 Task: Research Airbnb options in Notsé, Togo from 10th December, 2023 to 15th December, 2023 for 7 adults.4 bedrooms having 7 beds and 4 bathrooms. Property type can be house. Amenities needed are: wifi, TV, free parkinig on premises, gym, breakfast. Look for 4 properties as per requirement.
Action: Mouse moved to (476, 80)
Screenshot: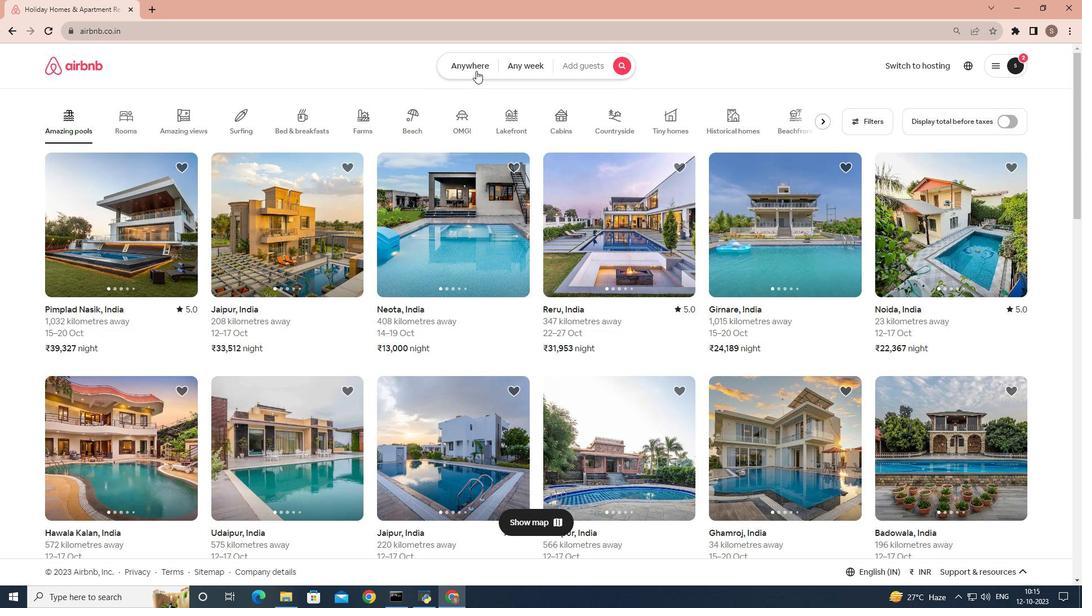 
Action: Mouse pressed left at (476, 80)
Screenshot: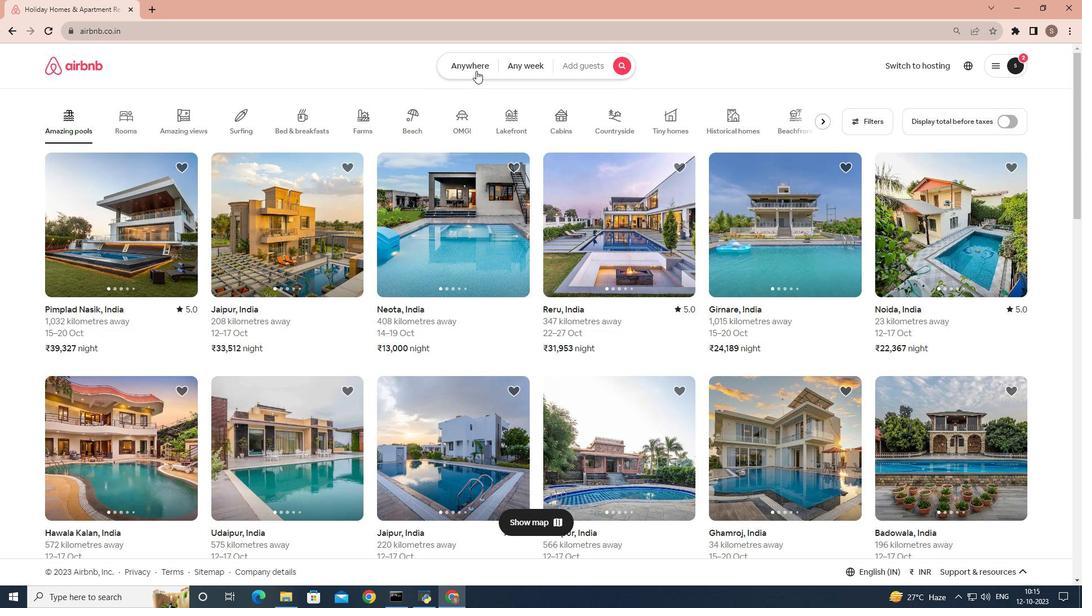 
Action: Mouse moved to (384, 109)
Screenshot: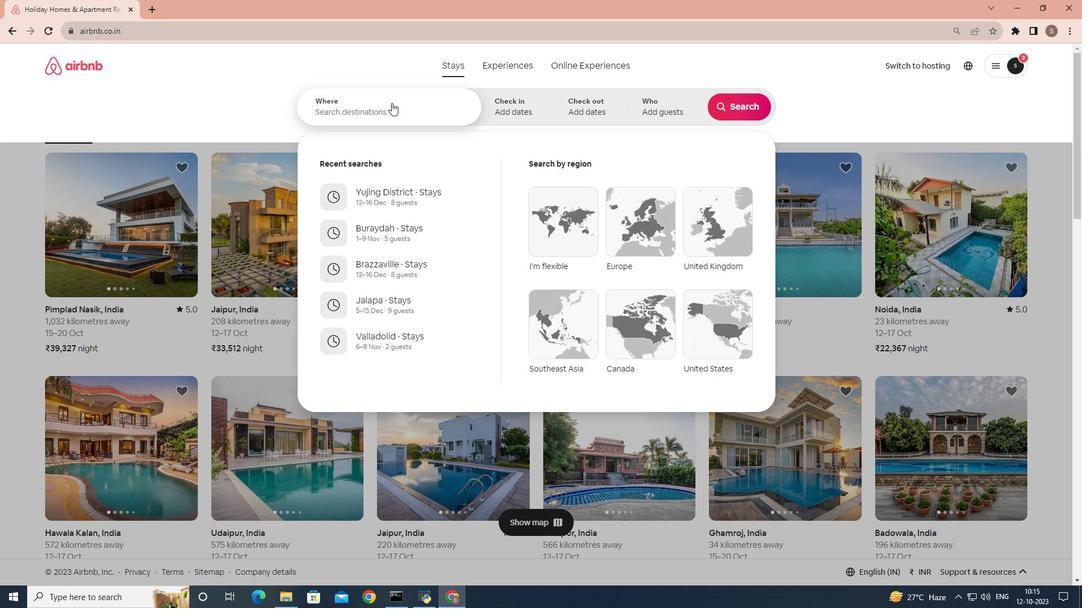 
Action: Mouse pressed left at (384, 109)
Screenshot: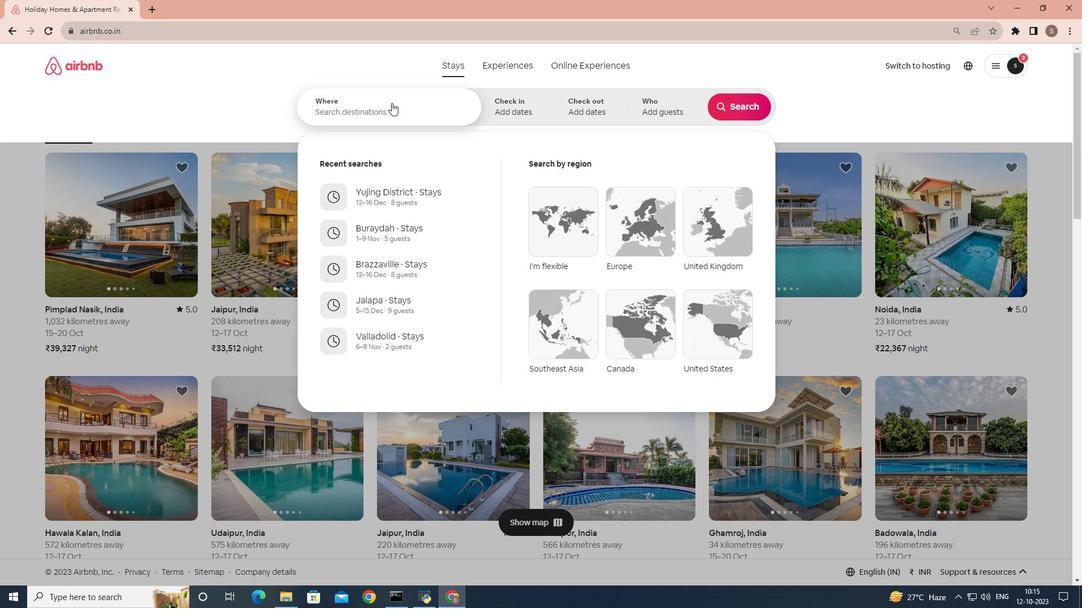 
Action: Key pressed <Key.shift>Notse,<Key.space><Key.shift><Key.shift><Key.shift><Key.shift><Key.shift><Key.shift>Togo
Screenshot: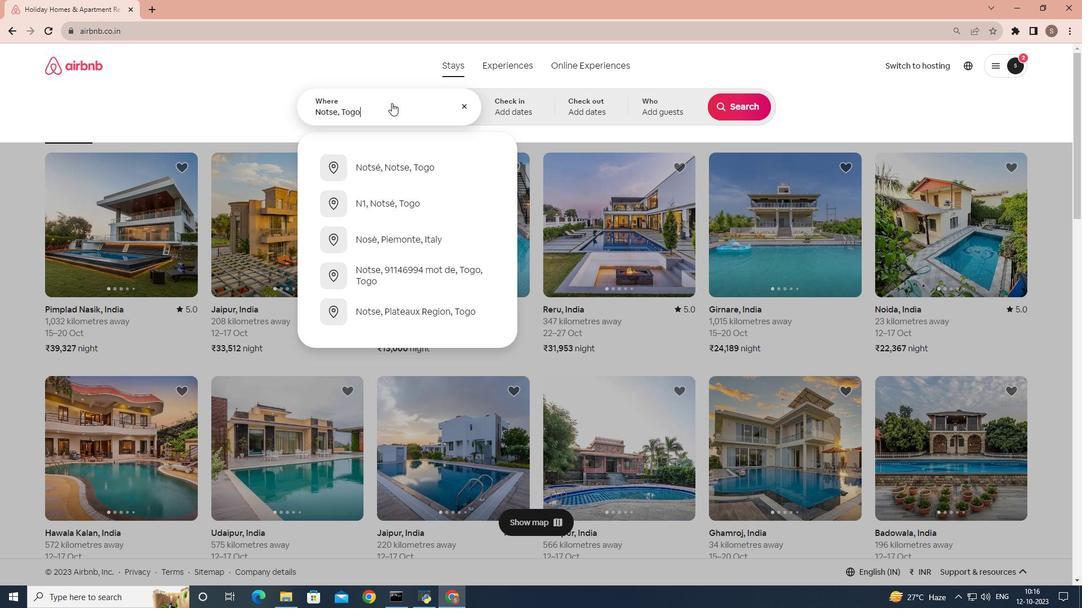 
Action: Mouse moved to (524, 120)
Screenshot: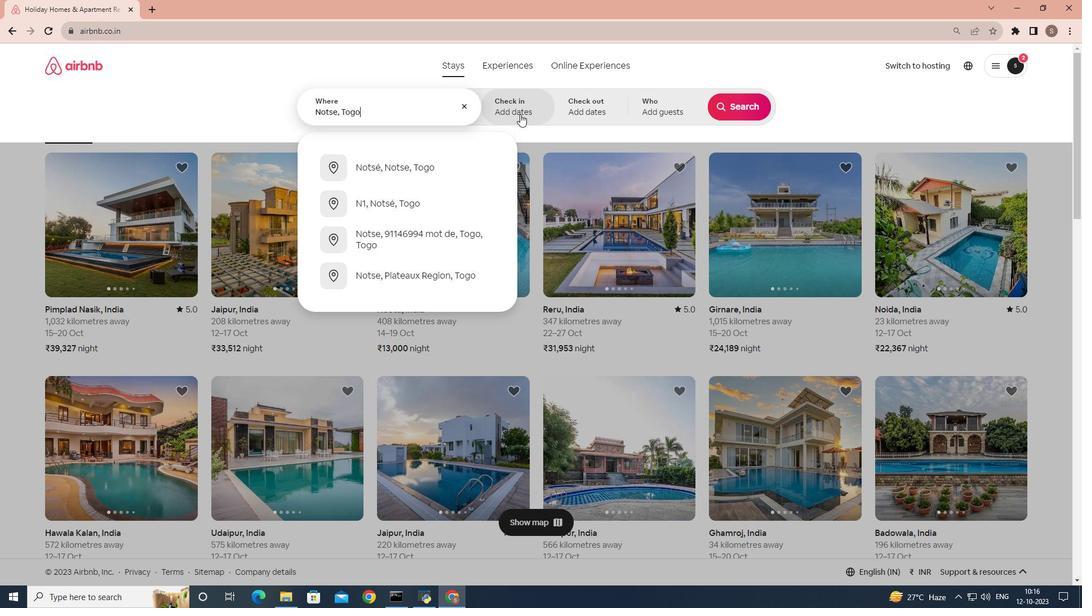 
Action: Mouse pressed left at (524, 120)
Screenshot: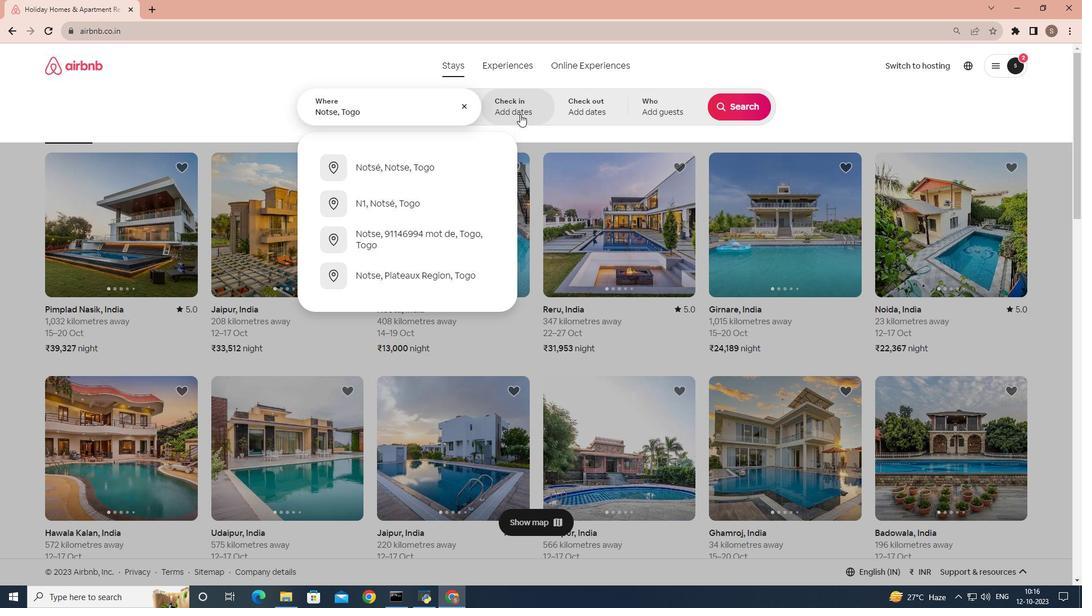 
Action: Mouse moved to (762, 193)
Screenshot: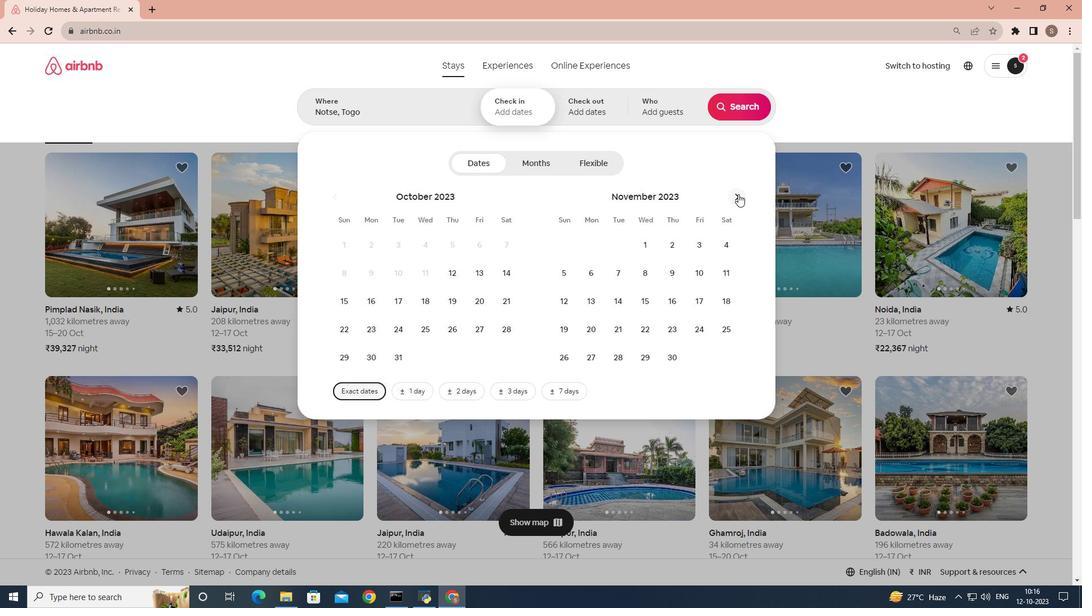 
Action: Mouse pressed left at (762, 193)
Screenshot: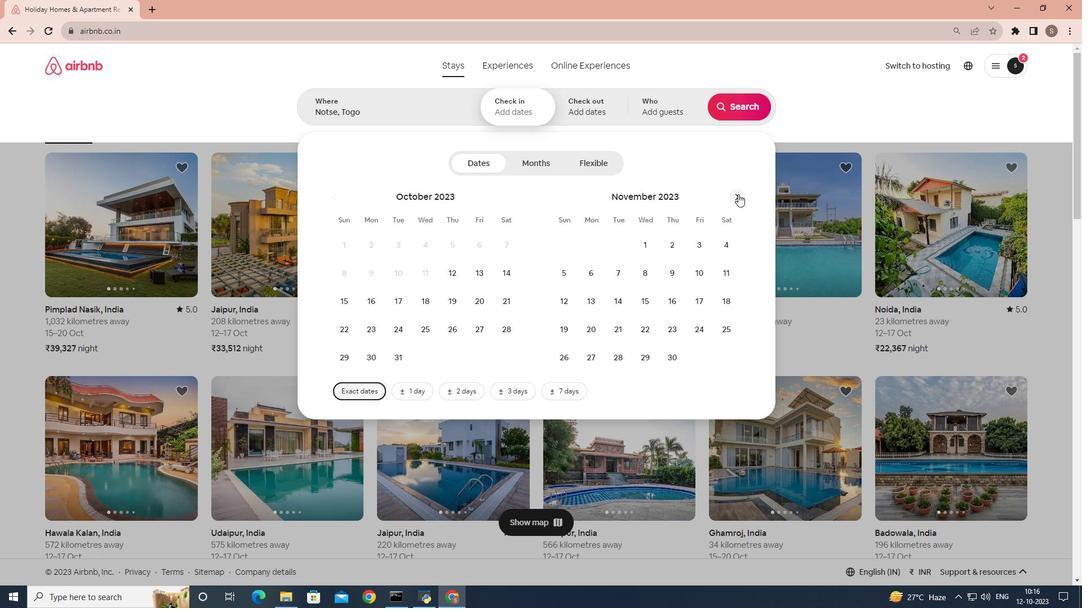 
Action: Mouse moved to (573, 293)
Screenshot: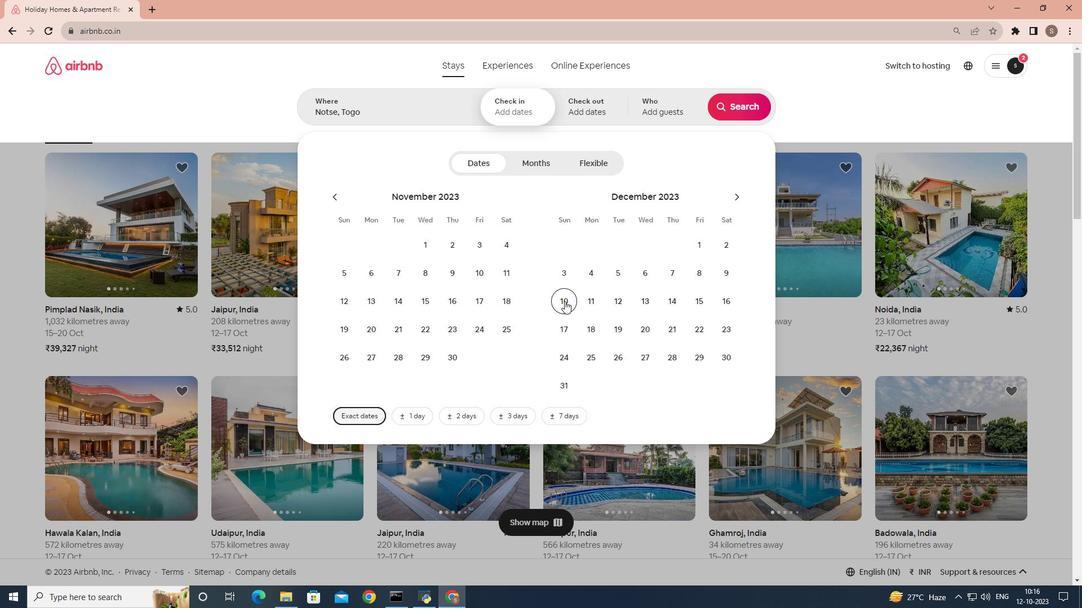 
Action: Mouse pressed left at (573, 293)
Screenshot: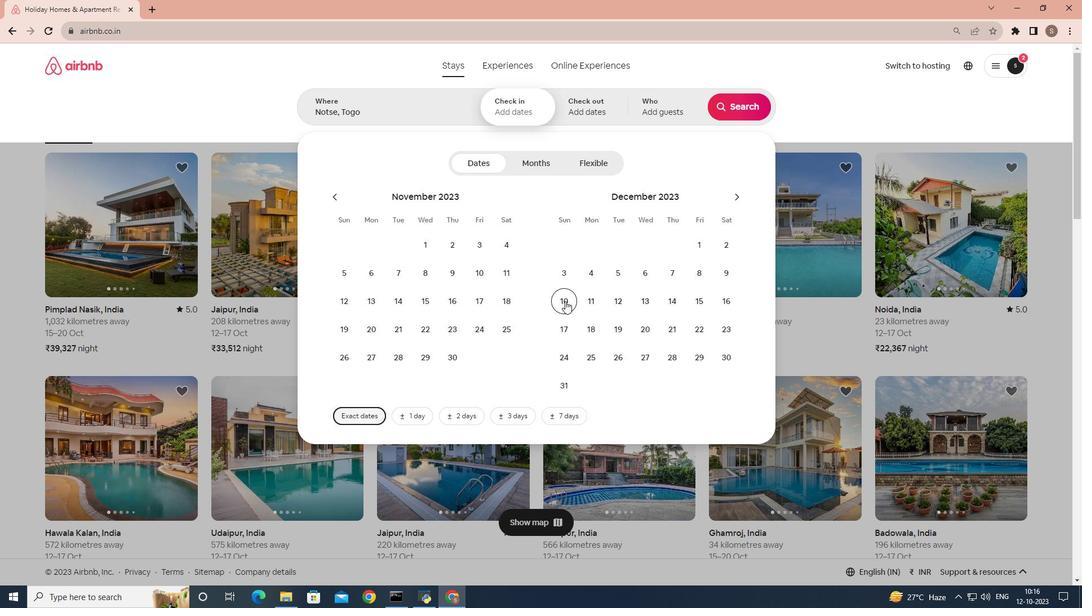 
Action: Mouse moved to (717, 292)
Screenshot: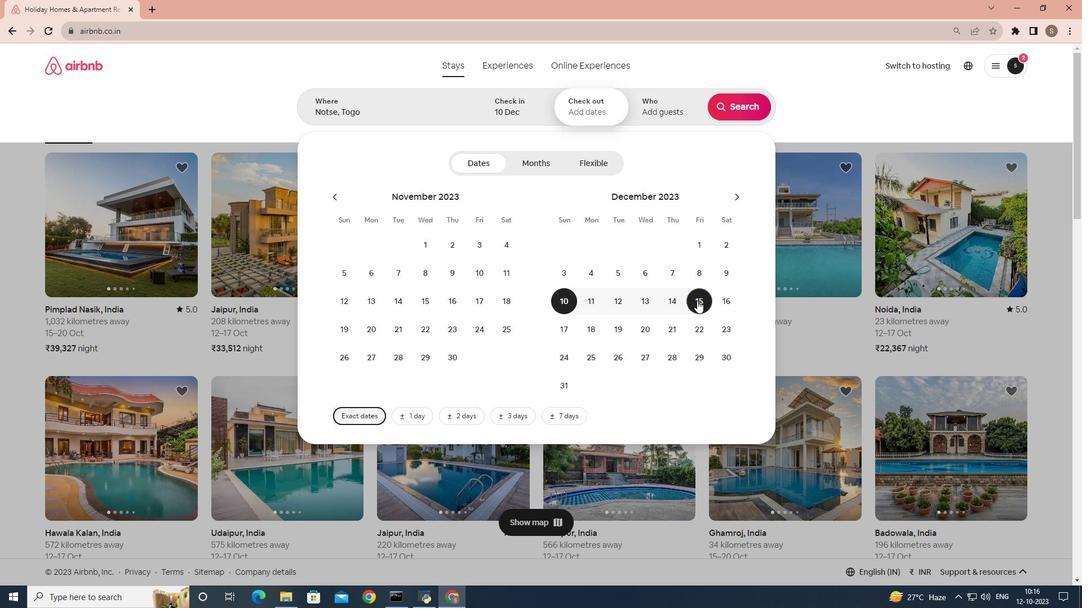 
Action: Mouse pressed left at (717, 292)
Screenshot: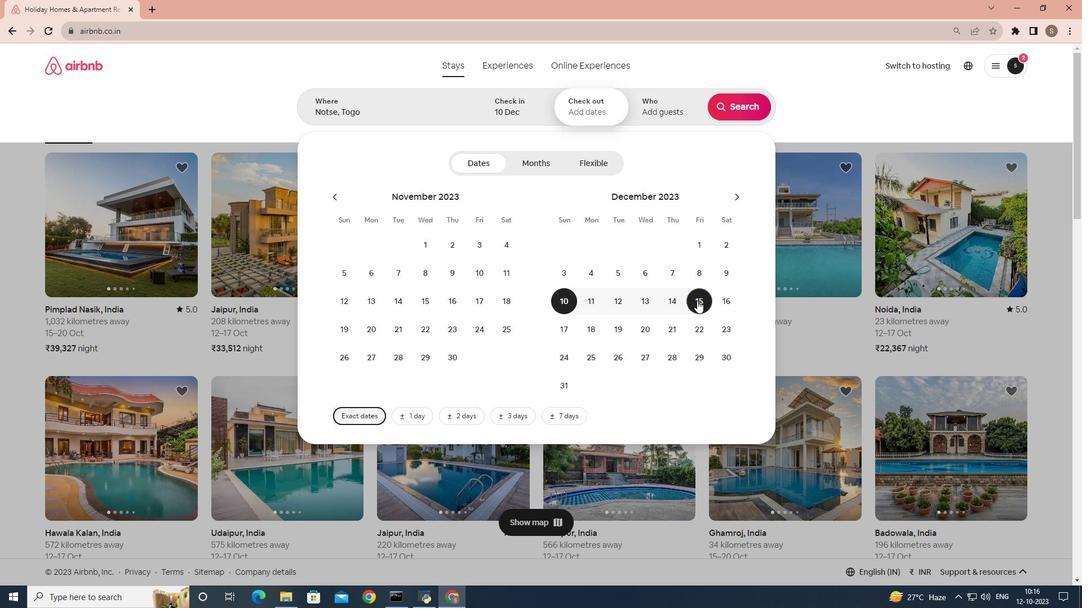 
Action: Mouse moved to (662, 121)
Screenshot: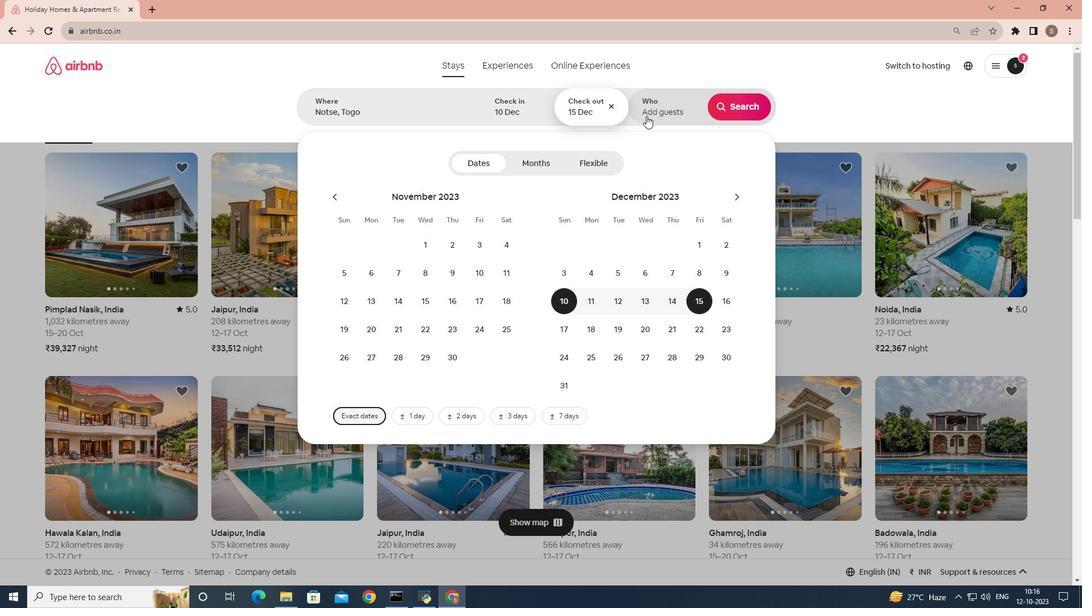 
Action: Mouse pressed left at (662, 121)
Screenshot: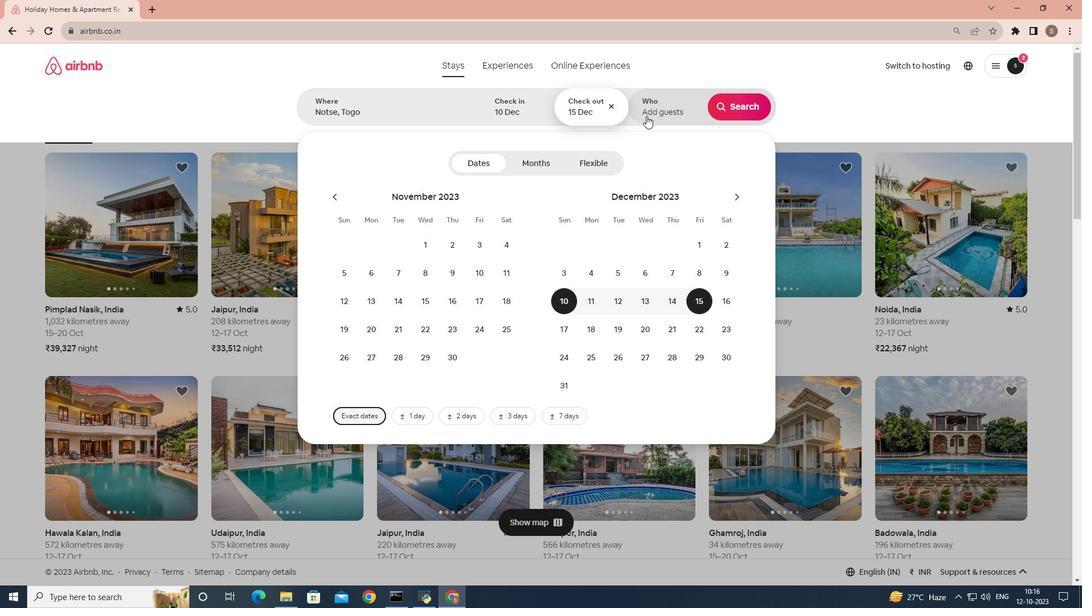 
Action: Mouse moved to (771, 173)
Screenshot: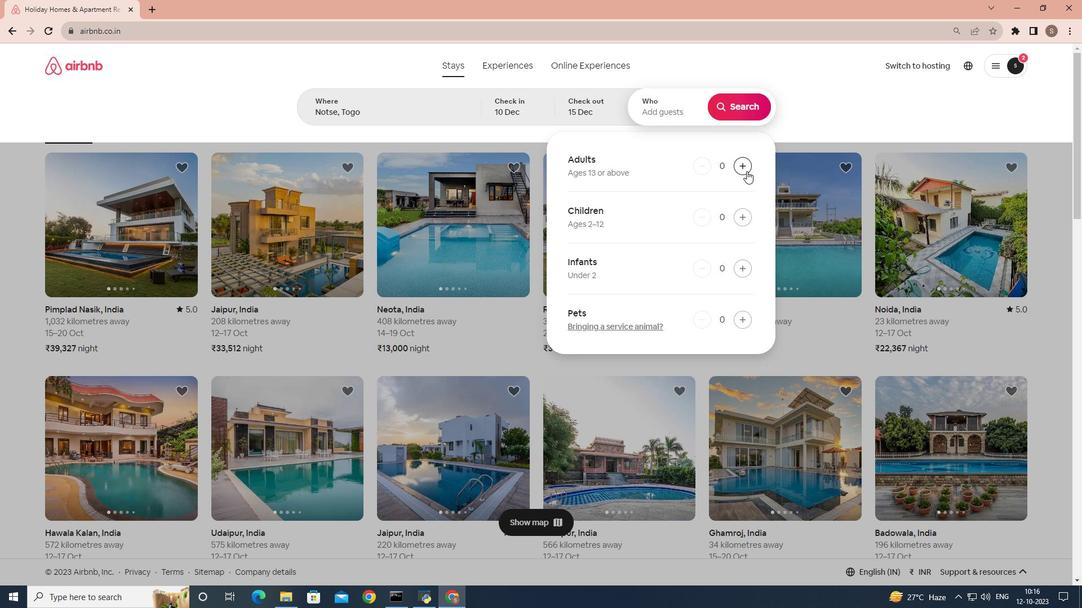 
Action: Mouse pressed left at (771, 173)
Screenshot: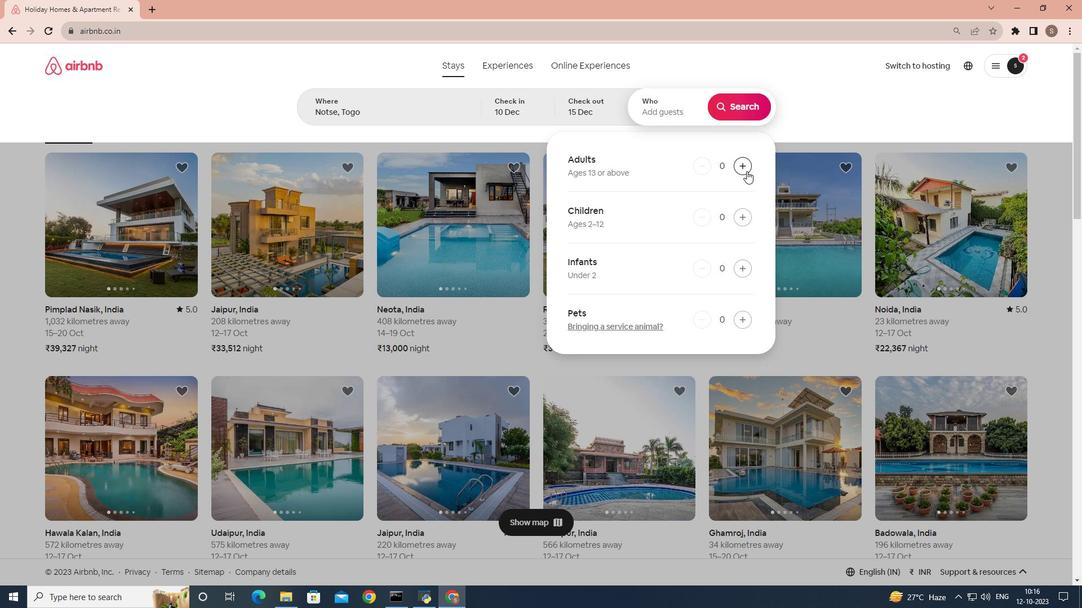 
Action: Mouse pressed left at (771, 173)
Screenshot: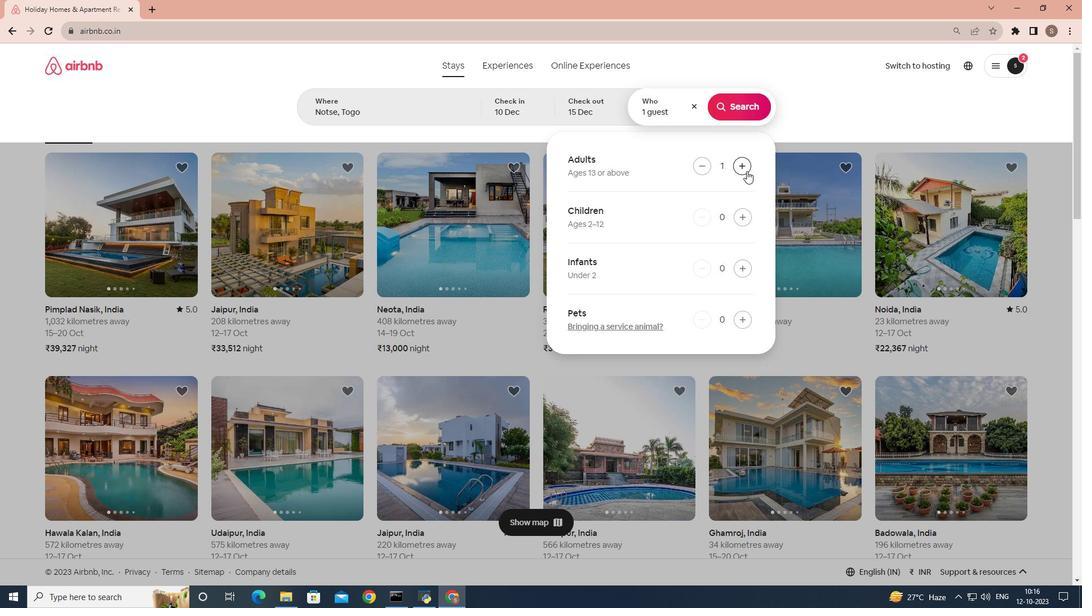 
Action: Mouse pressed left at (771, 173)
Screenshot: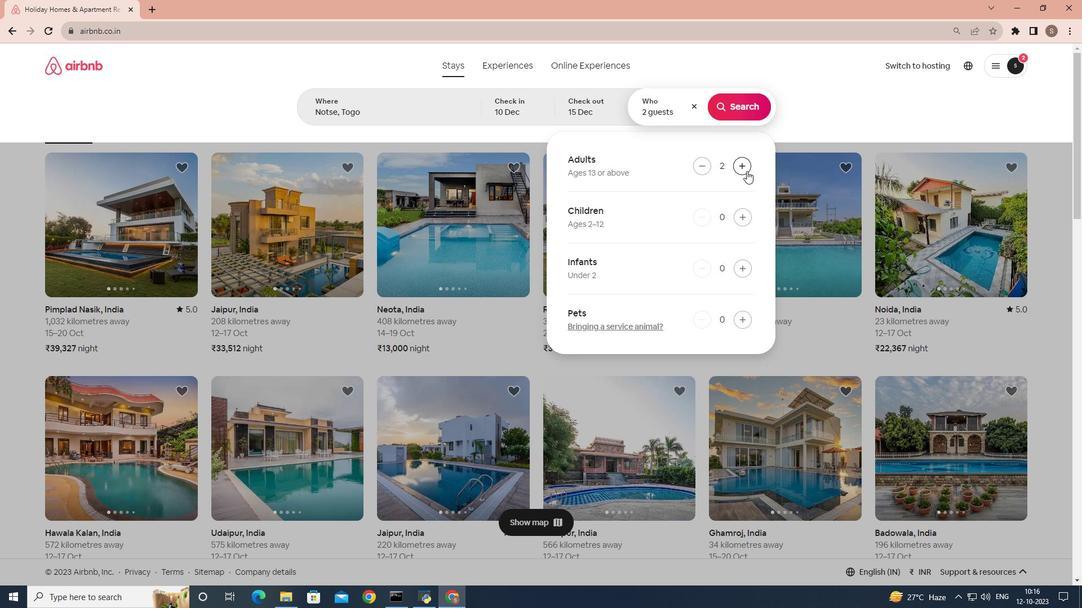 
Action: Mouse pressed left at (771, 173)
Screenshot: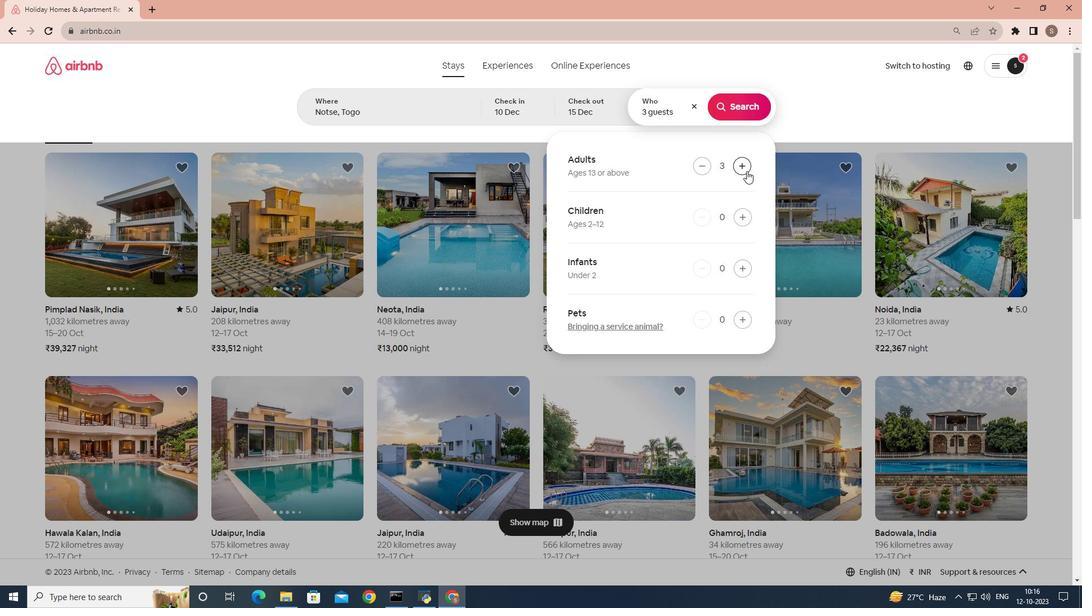 
Action: Mouse pressed left at (771, 173)
Screenshot: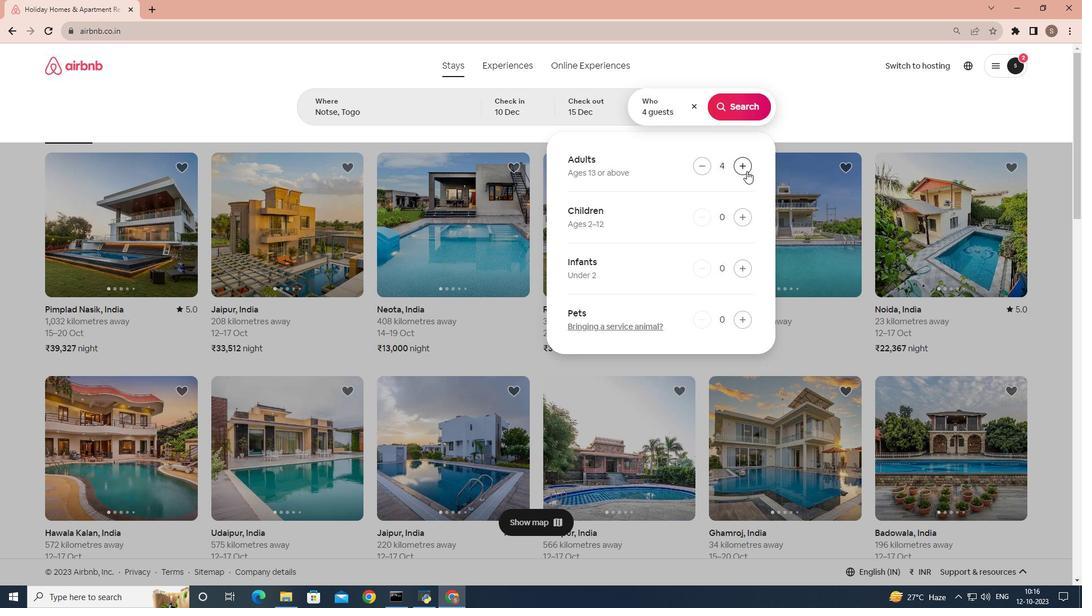 
Action: Mouse pressed left at (771, 173)
Screenshot: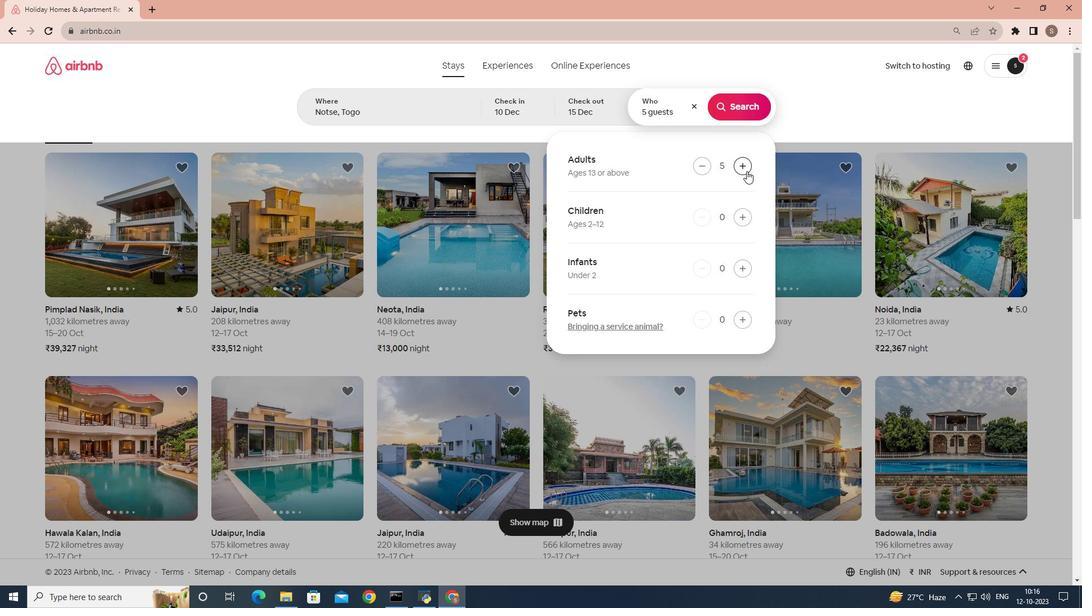 
Action: Mouse pressed left at (771, 173)
Screenshot: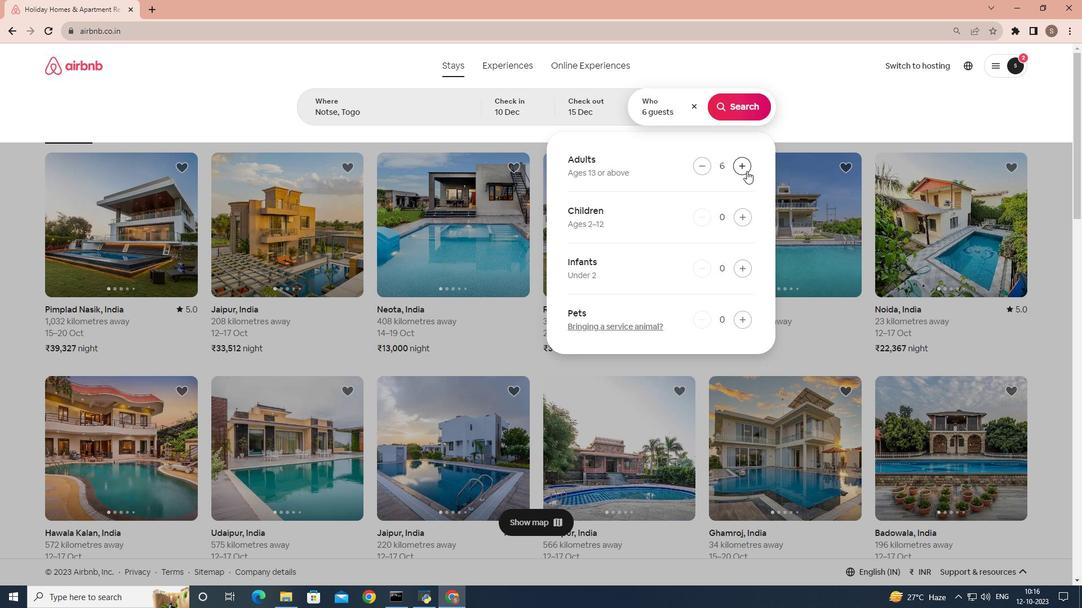 
Action: Mouse moved to (762, 109)
Screenshot: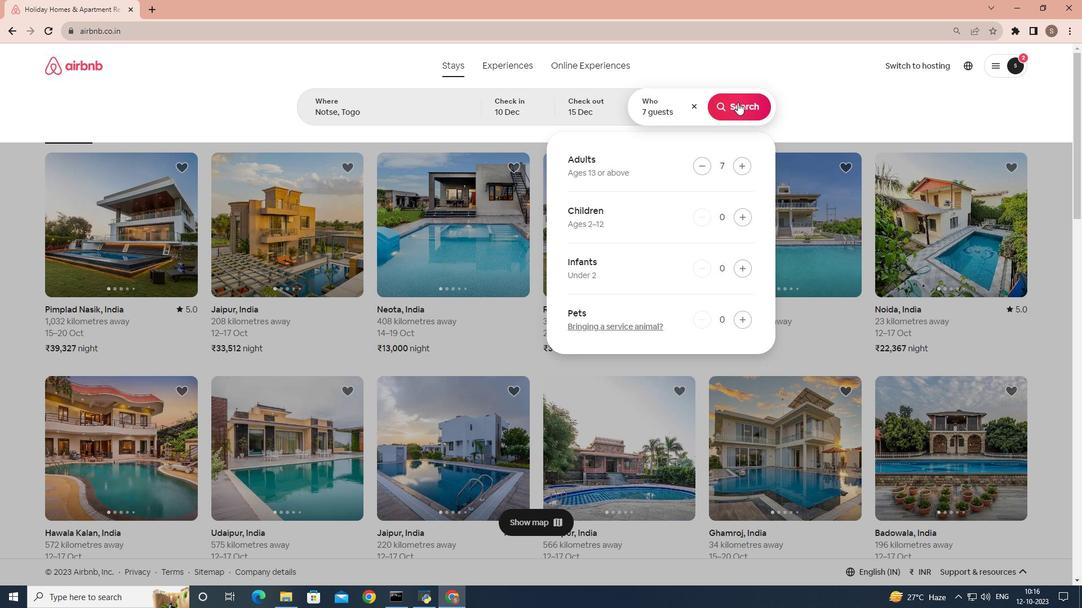 
Action: Mouse pressed left at (762, 109)
Screenshot: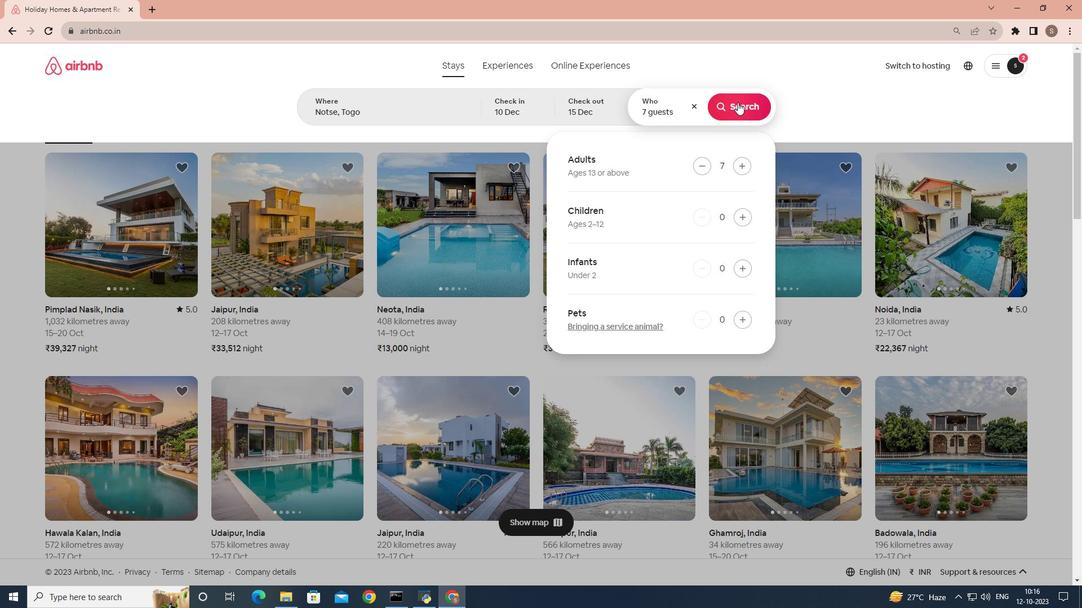 
Action: Mouse moved to (927, 114)
Screenshot: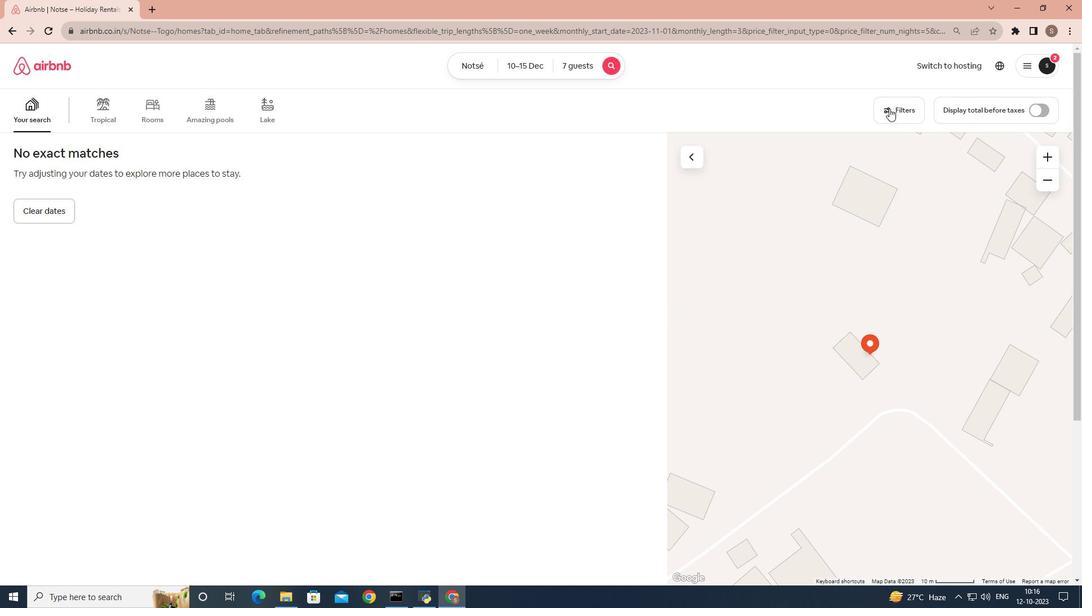
Action: Mouse pressed left at (927, 114)
Screenshot: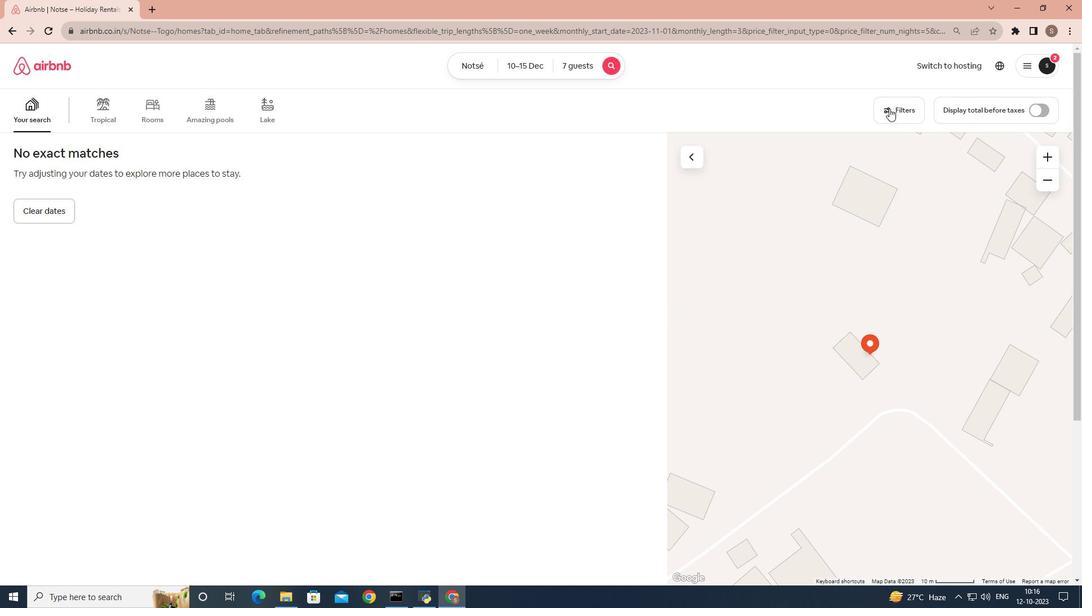 
Action: Mouse moved to (521, 395)
Screenshot: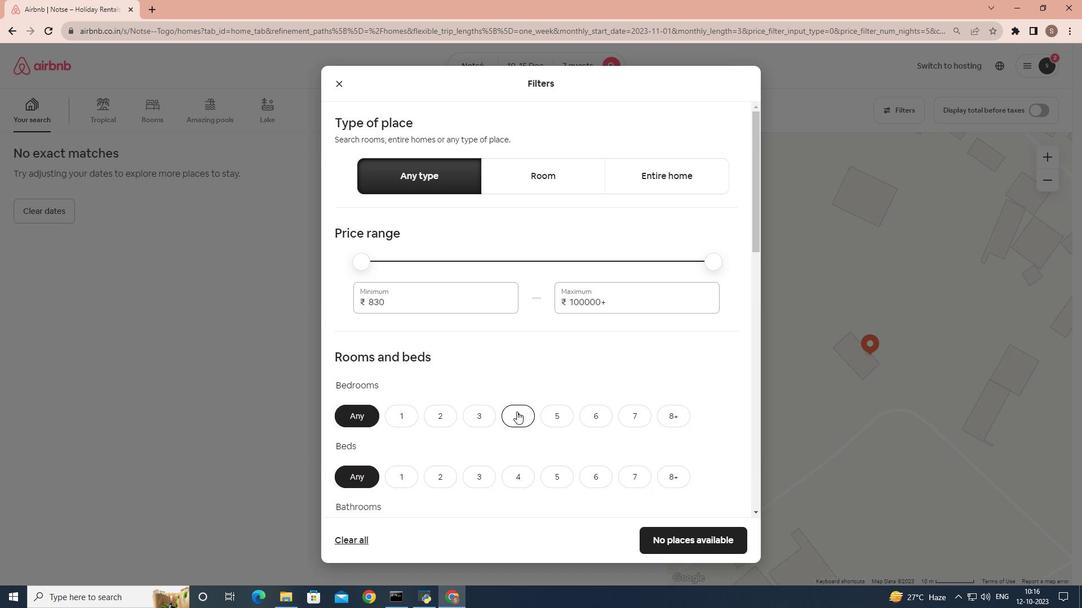 
Action: Mouse pressed left at (521, 395)
Screenshot: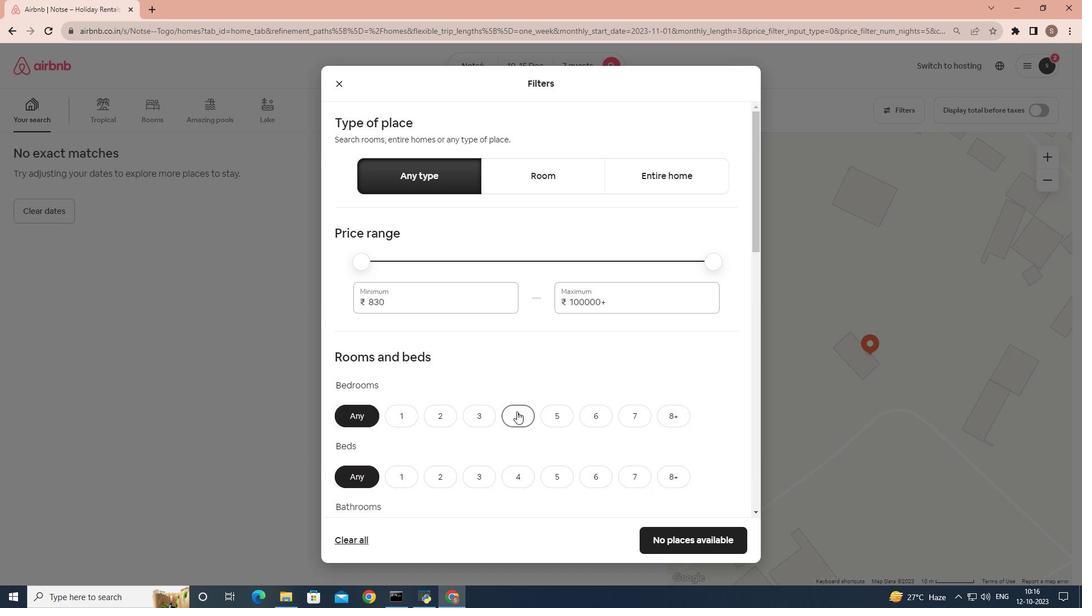 
Action: Mouse scrolled (521, 394) with delta (0, 0)
Screenshot: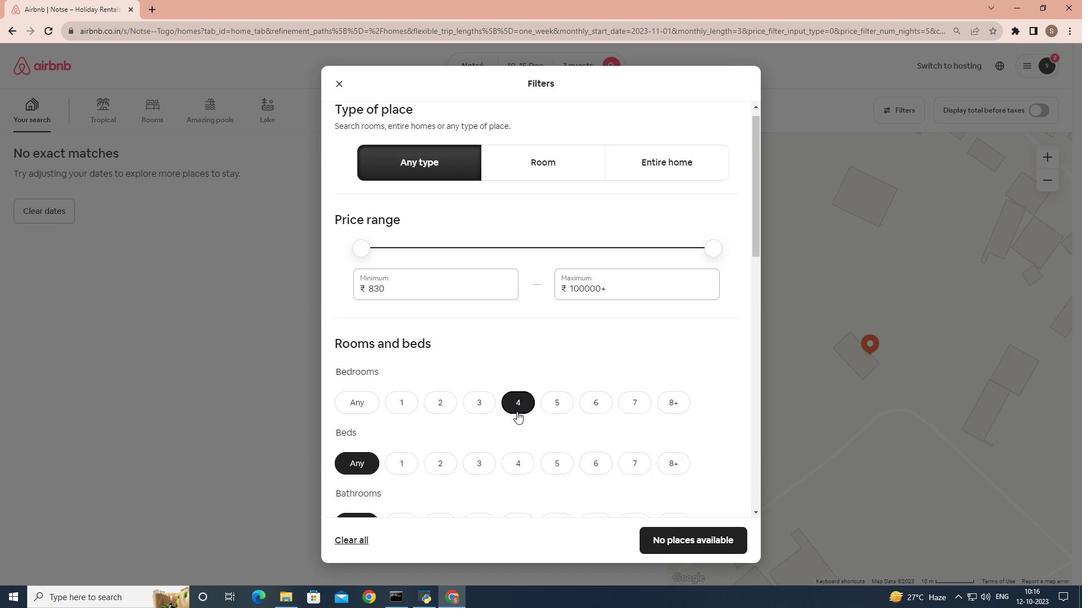 
Action: Mouse moved to (660, 404)
Screenshot: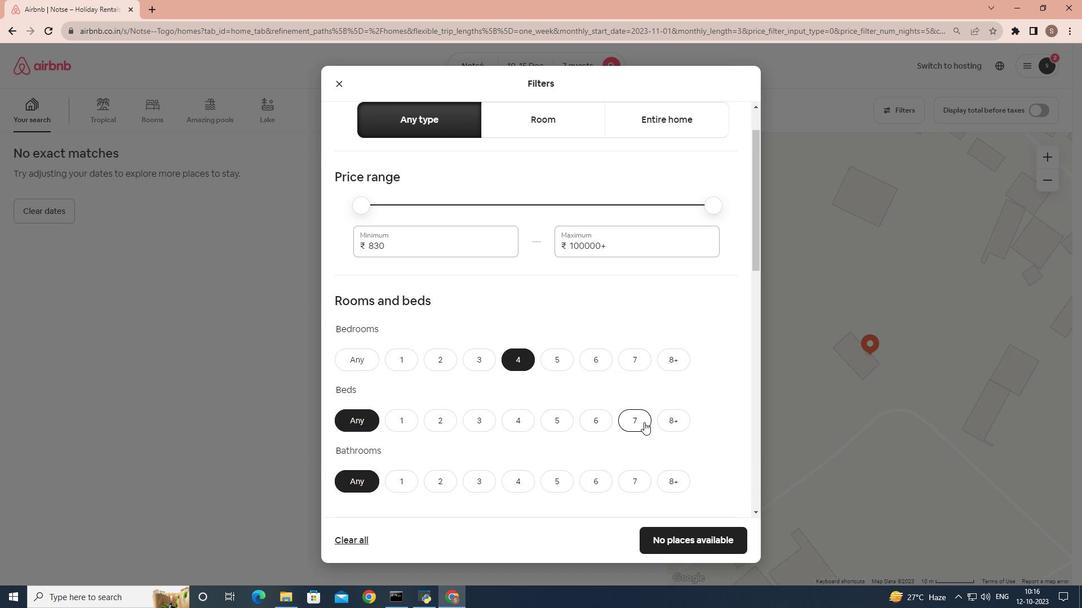 
Action: Mouse pressed left at (660, 404)
Screenshot: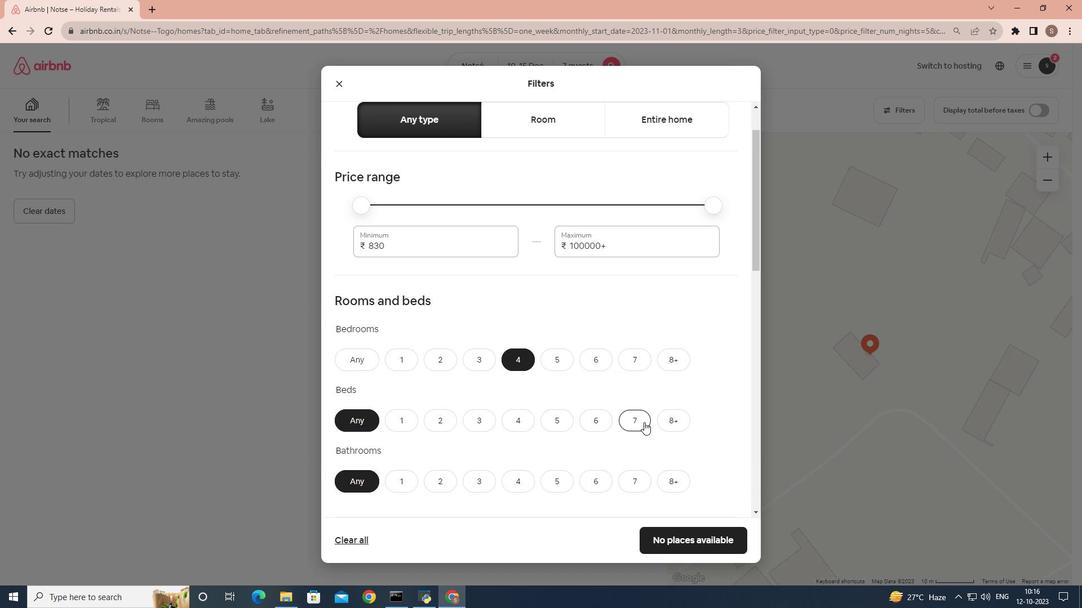 
Action: Mouse moved to (492, 424)
Screenshot: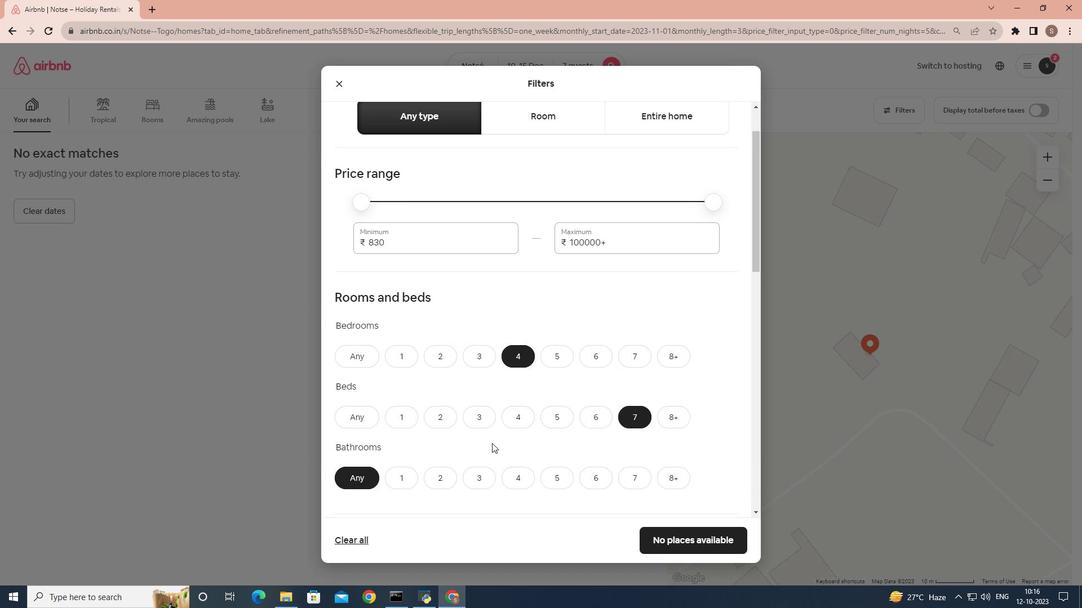
Action: Mouse scrolled (492, 424) with delta (0, 0)
Screenshot: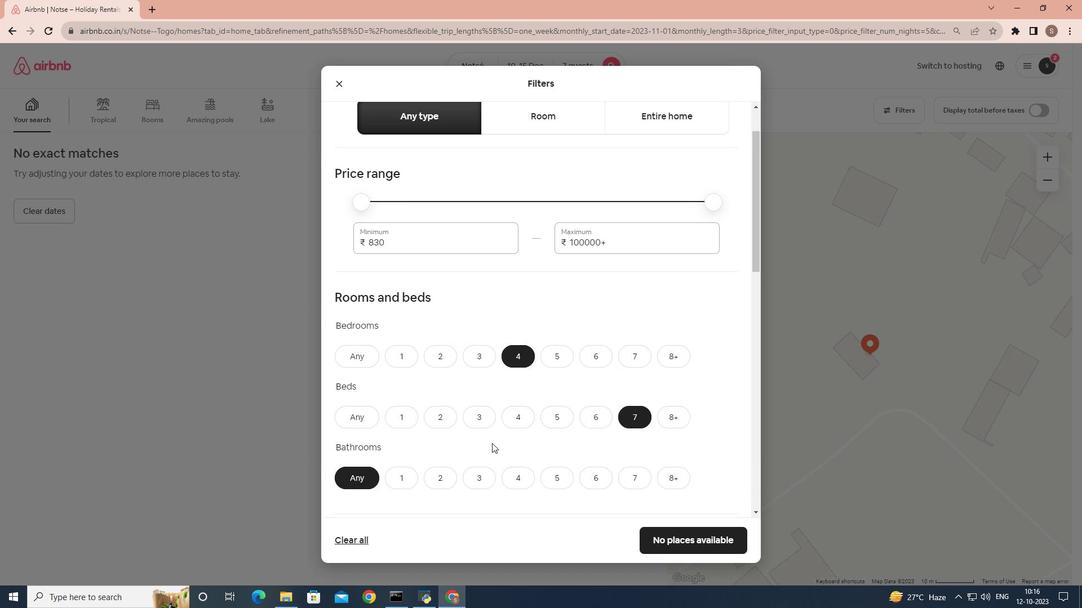 
Action: Mouse moved to (528, 414)
Screenshot: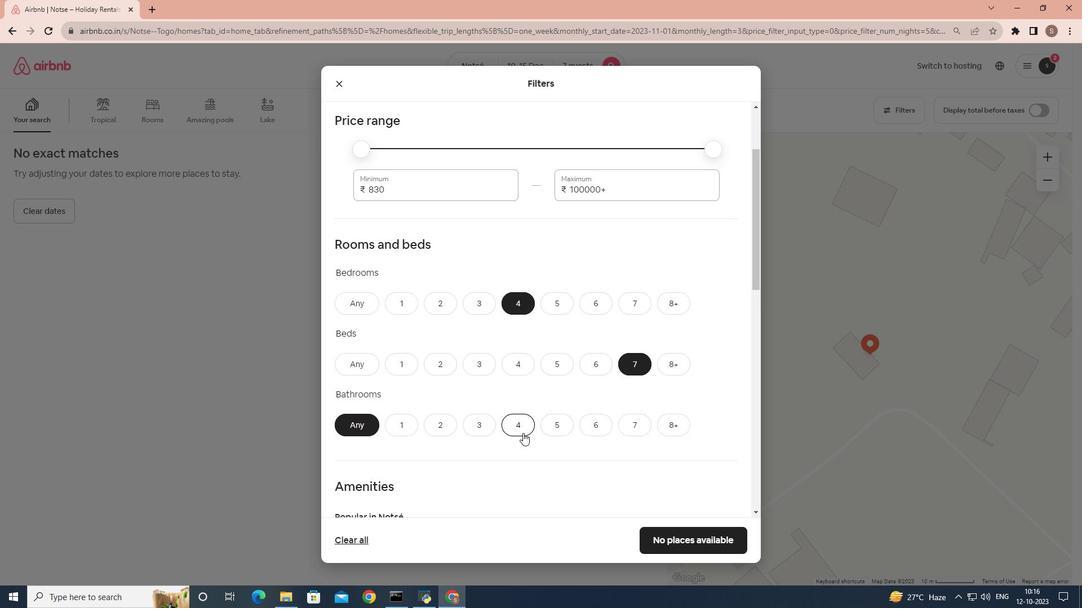 
Action: Mouse pressed left at (528, 414)
Screenshot: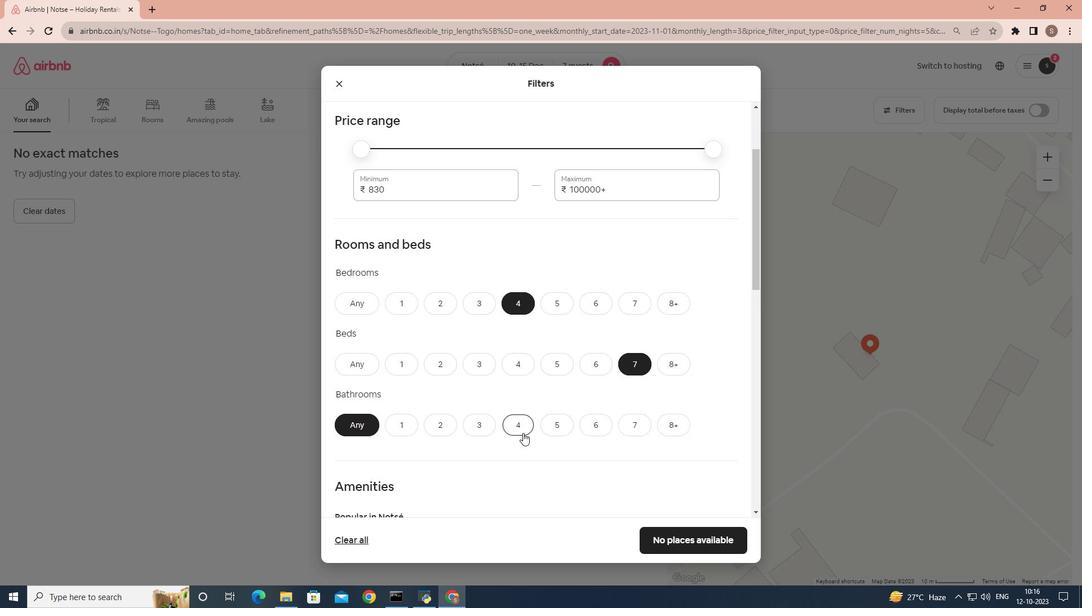 
Action: Mouse moved to (532, 404)
Screenshot: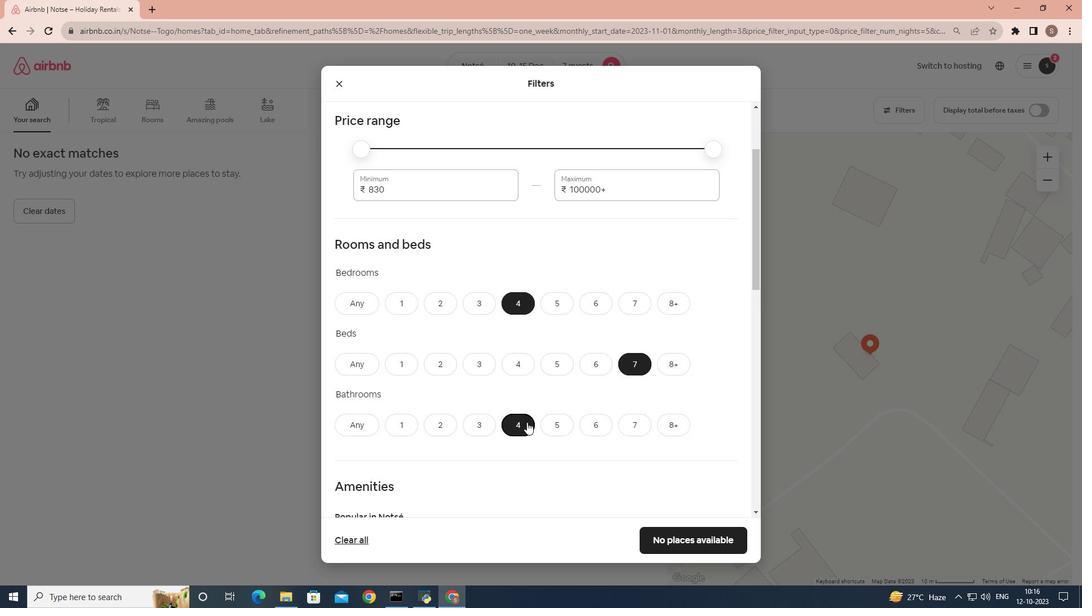 
Action: Mouse scrolled (532, 404) with delta (0, 0)
Screenshot: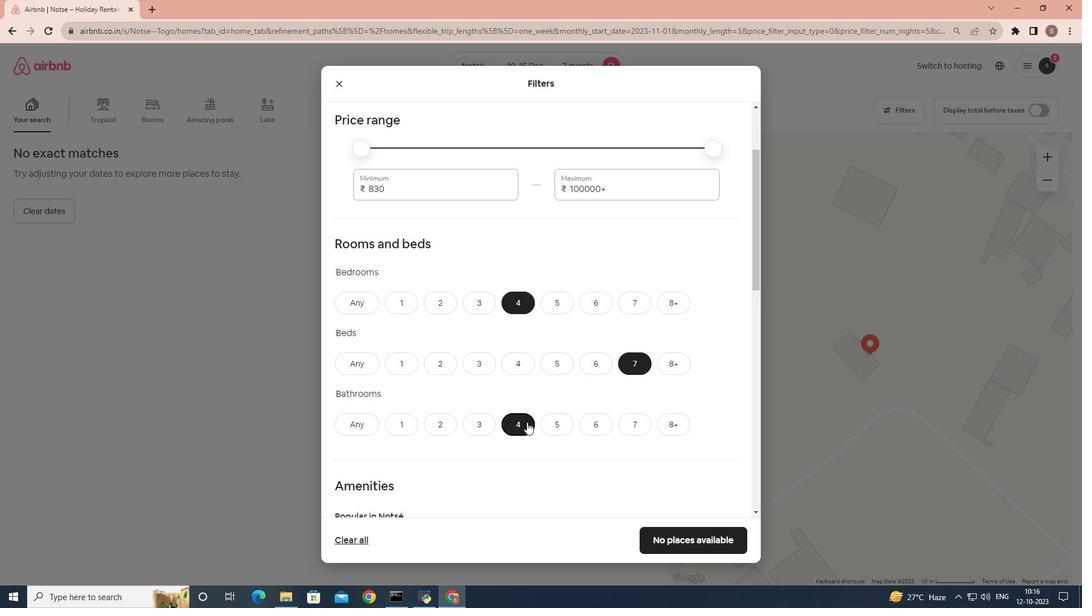 
Action: Mouse scrolled (532, 404) with delta (0, 0)
Screenshot: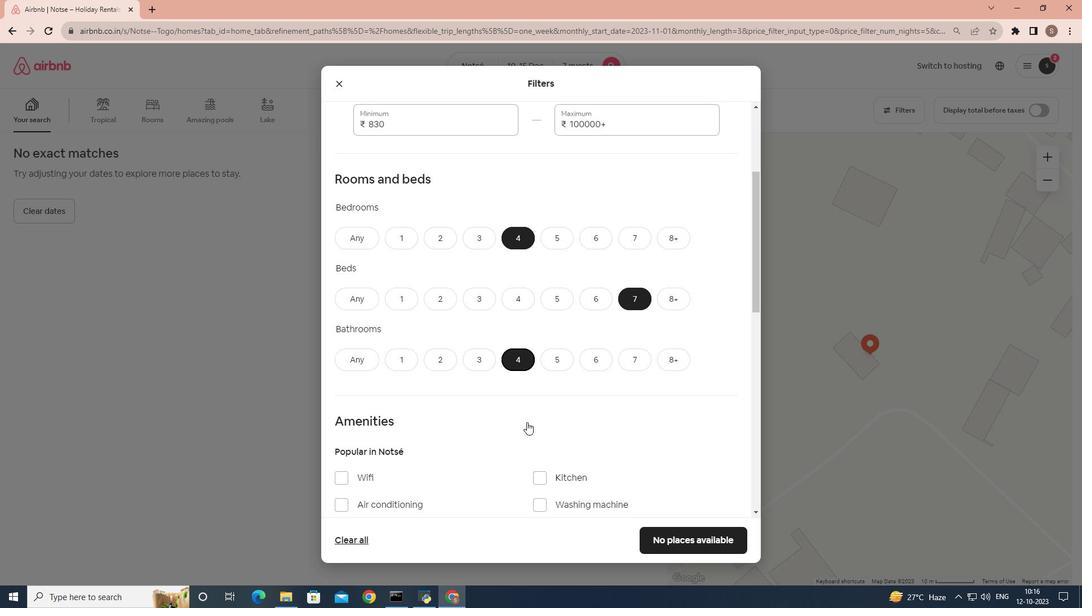 
Action: Mouse moved to (462, 410)
Screenshot: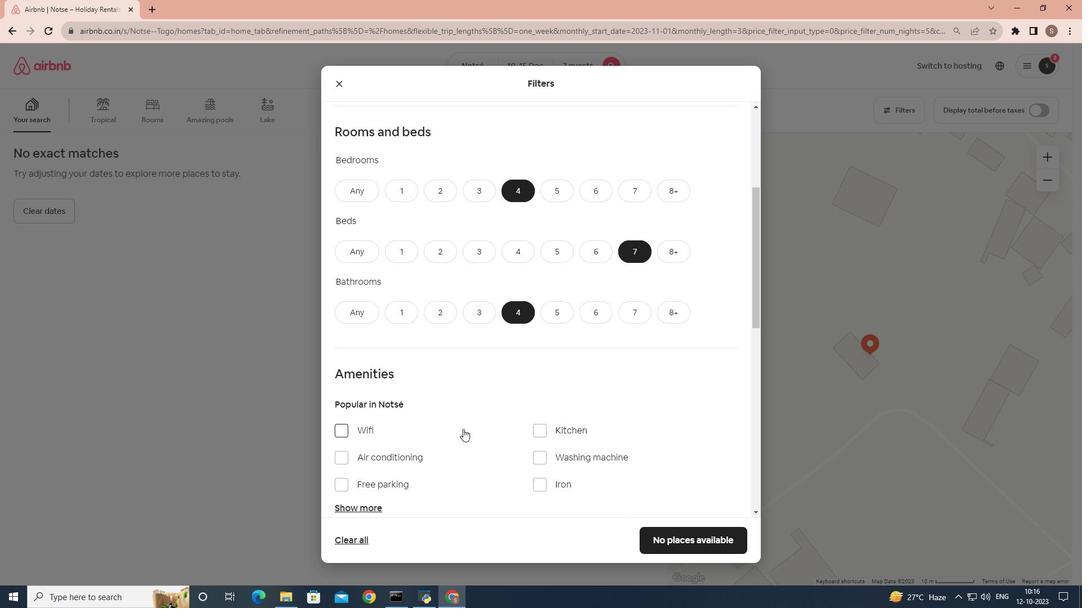 
Action: Mouse scrolled (462, 410) with delta (0, 0)
Screenshot: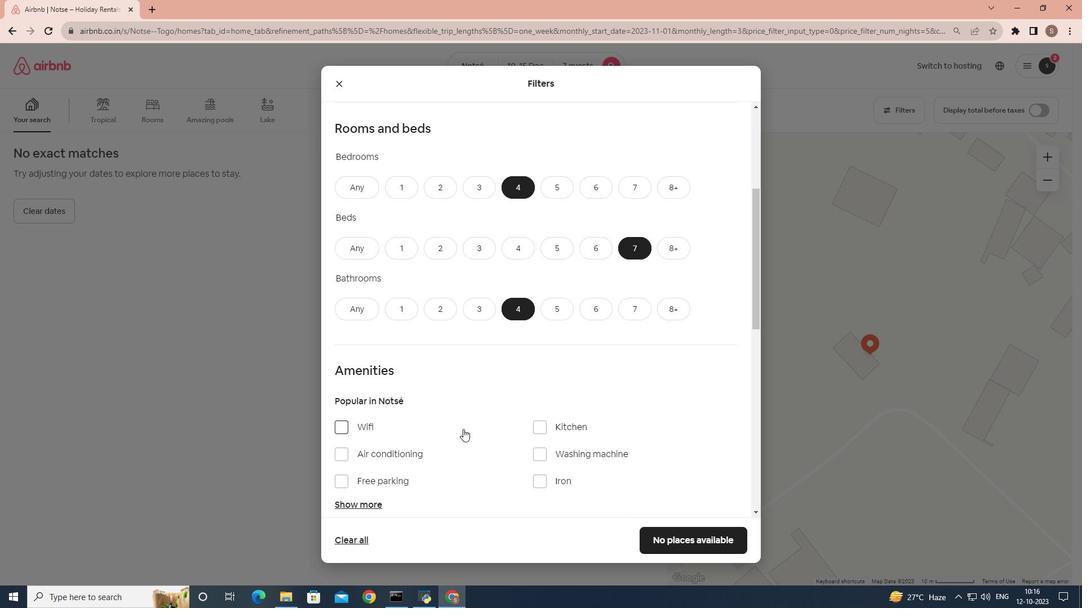 
Action: Mouse scrolled (462, 410) with delta (0, 0)
Screenshot: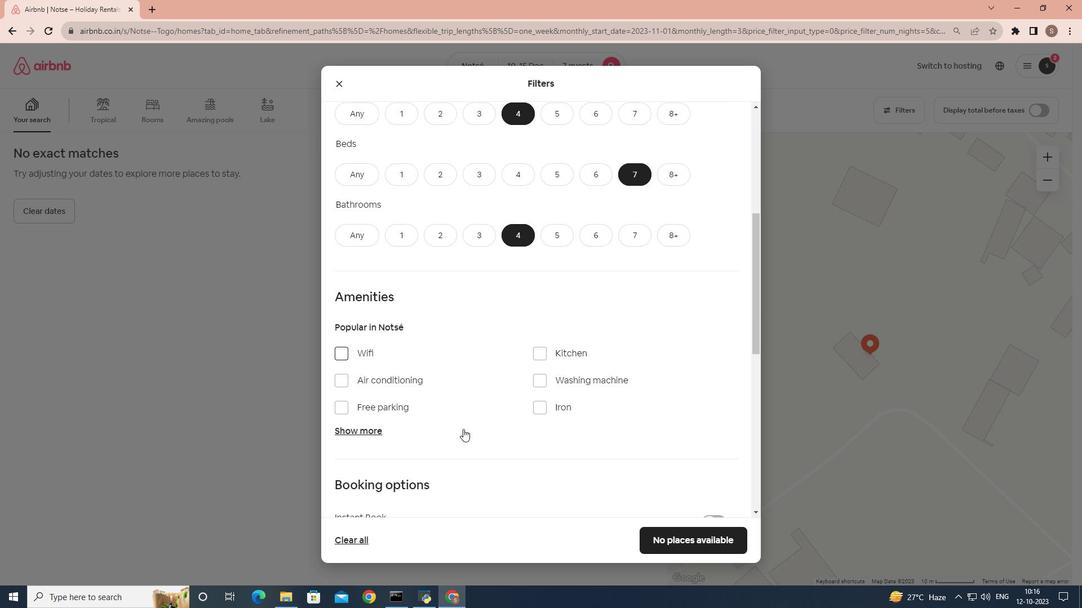 
Action: Mouse moved to (337, 304)
Screenshot: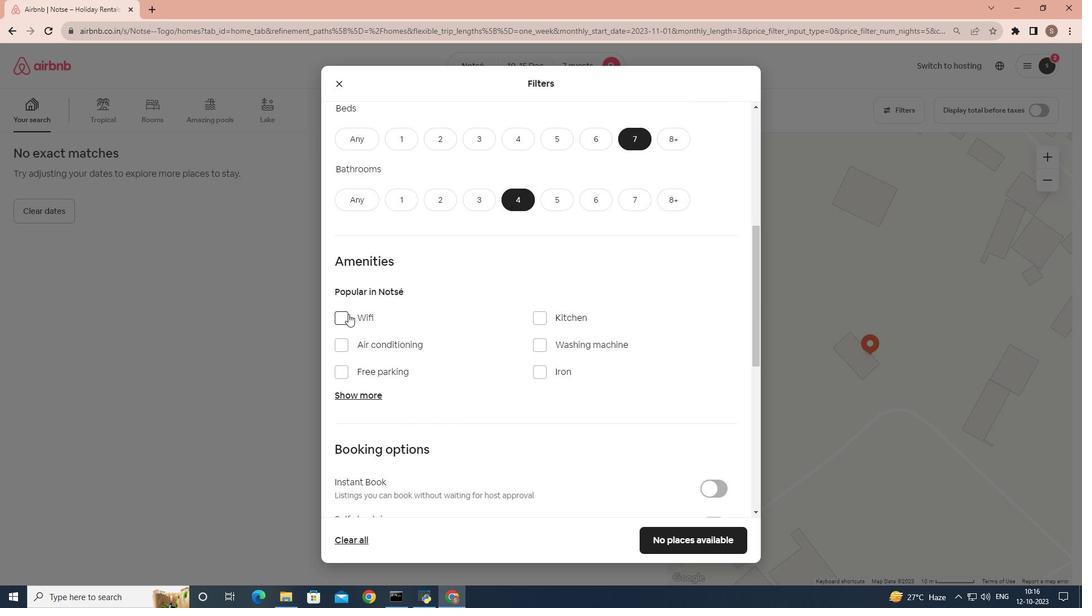
Action: Mouse pressed left at (337, 304)
Screenshot: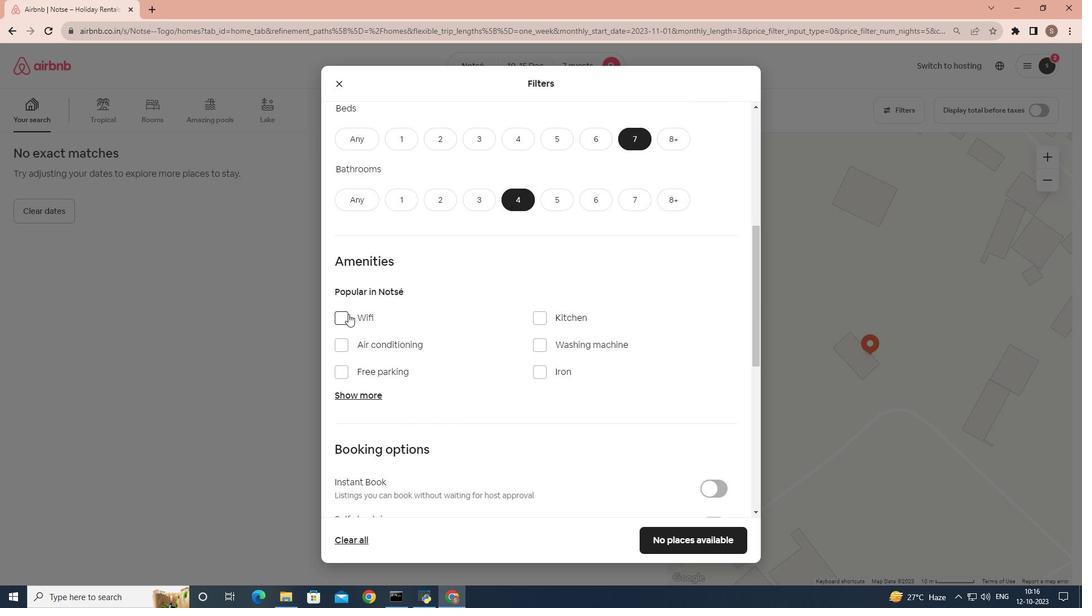 
Action: Mouse moved to (358, 375)
Screenshot: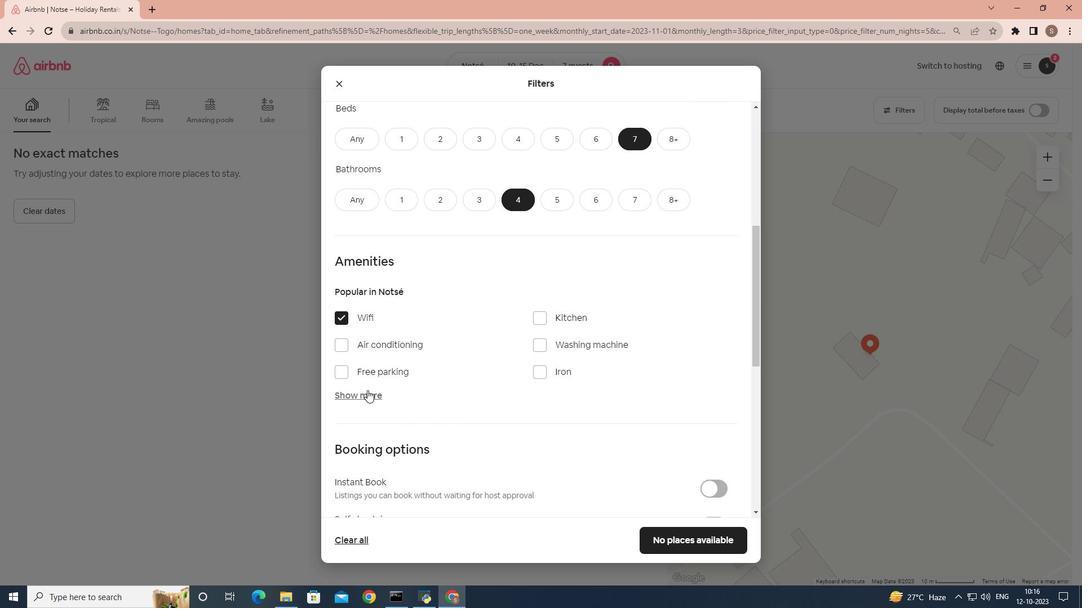 
Action: Mouse pressed left at (358, 375)
Screenshot: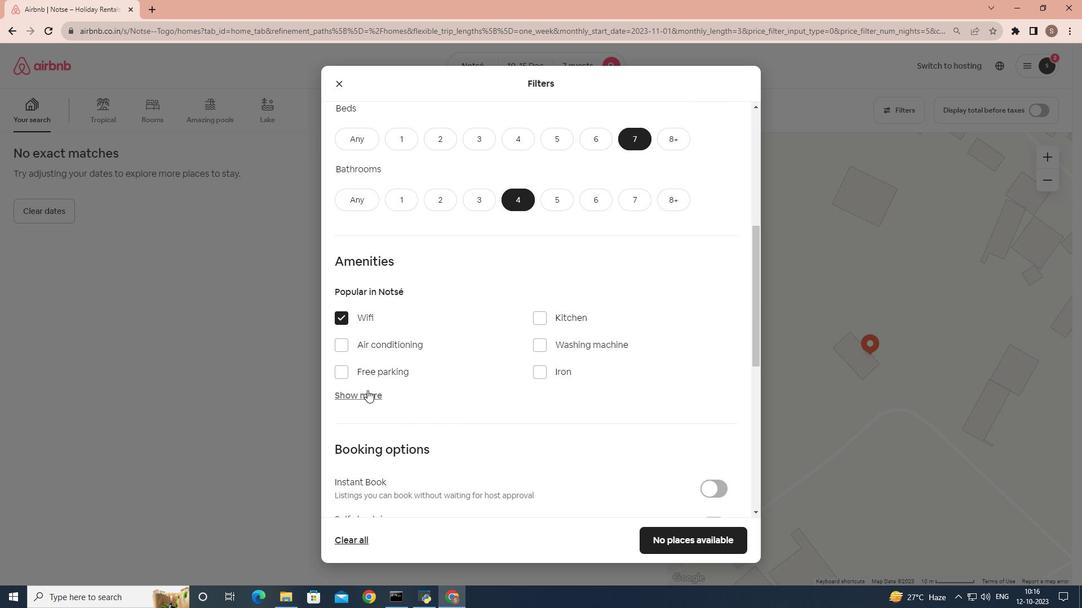 
Action: Mouse scrolled (358, 374) with delta (0, 0)
Screenshot: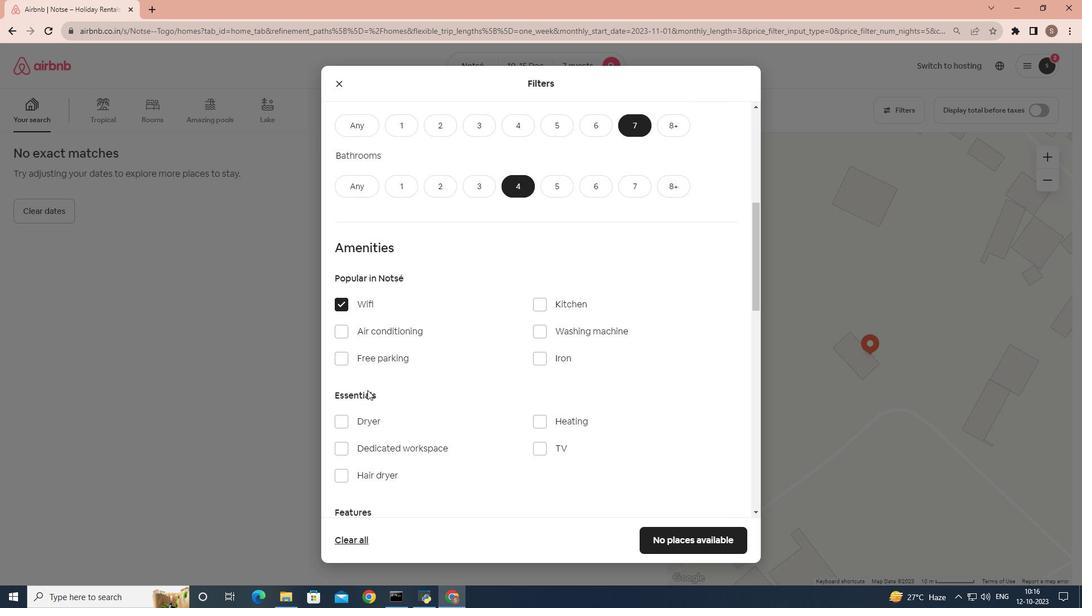 
Action: Mouse moved to (545, 390)
Screenshot: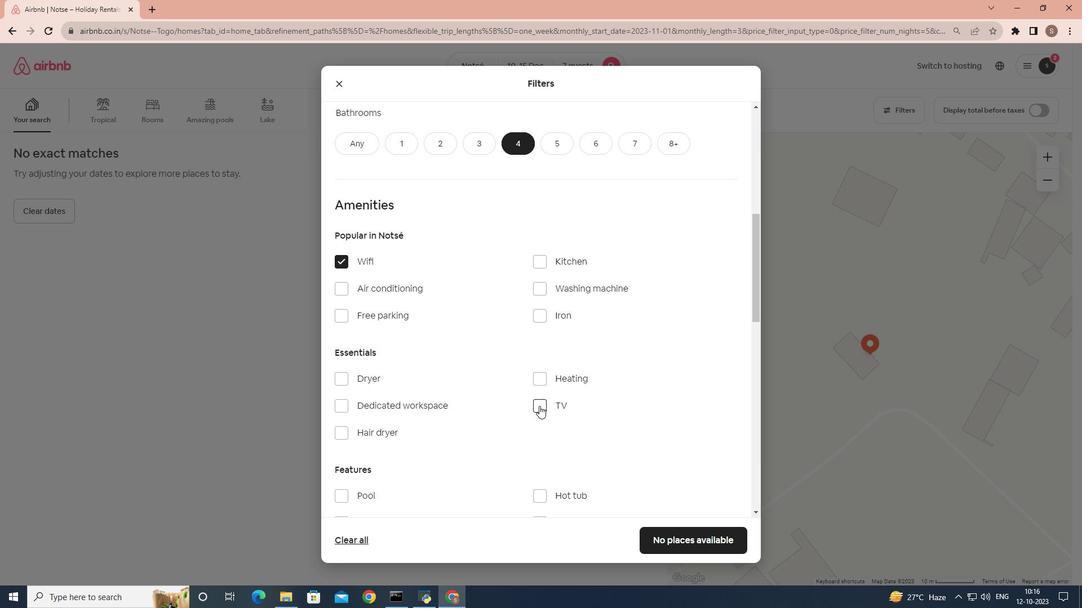 
Action: Mouse pressed left at (545, 390)
Screenshot: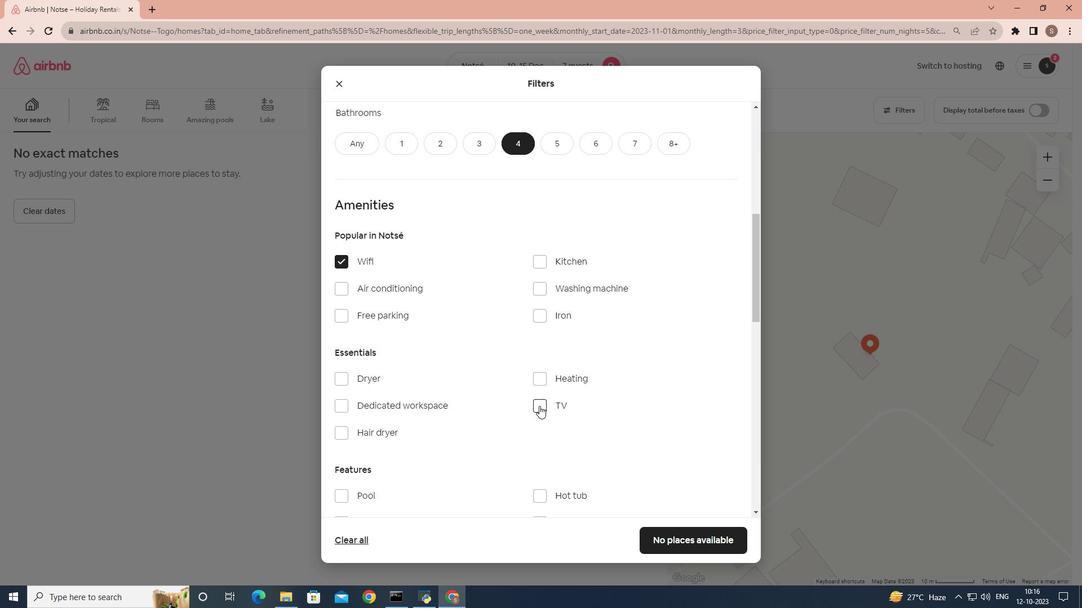 
Action: Mouse moved to (330, 308)
Screenshot: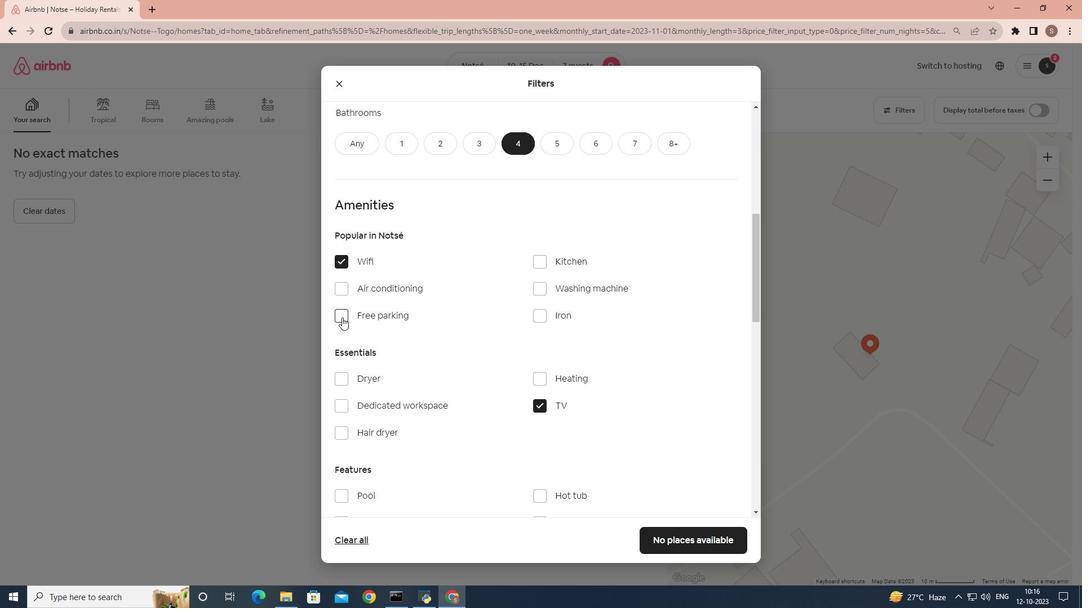 
Action: Mouse pressed left at (330, 308)
Screenshot: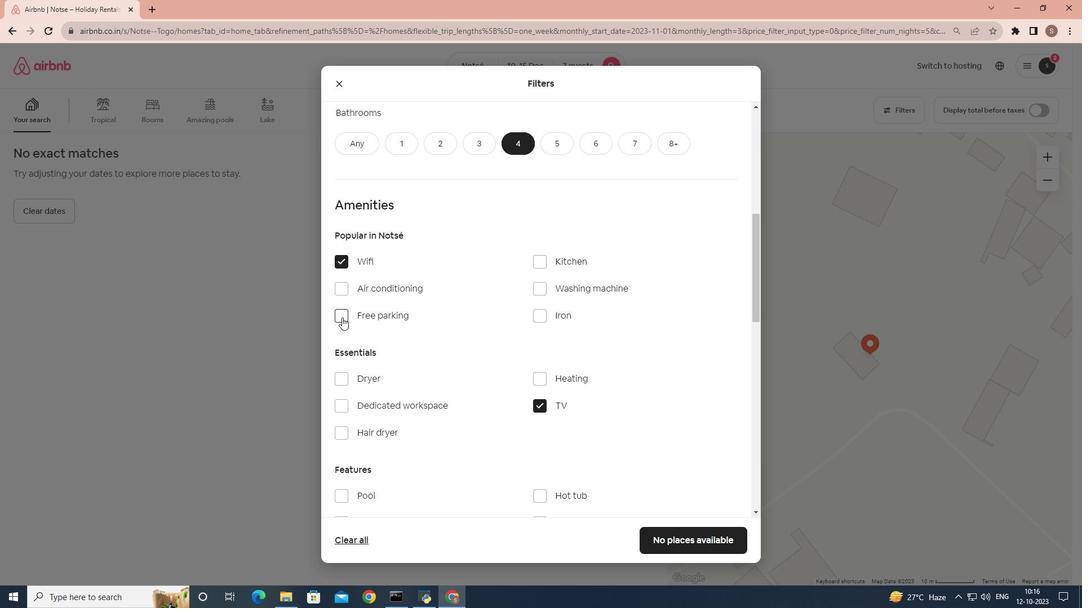 
Action: Mouse moved to (424, 378)
Screenshot: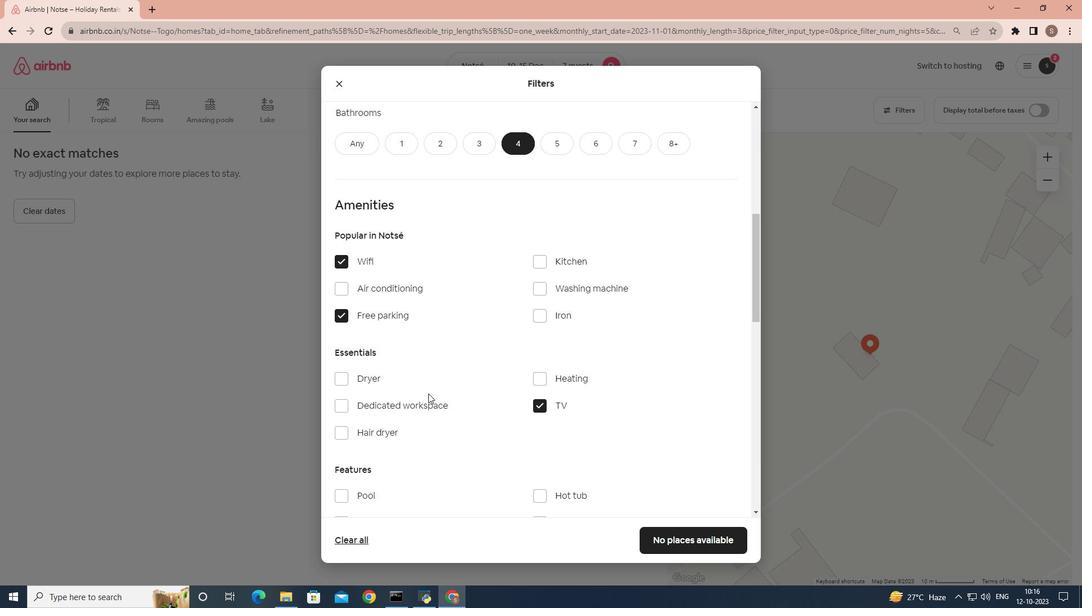 
Action: Mouse scrolled (424, 377) with delta (0, 0)
Screenshot: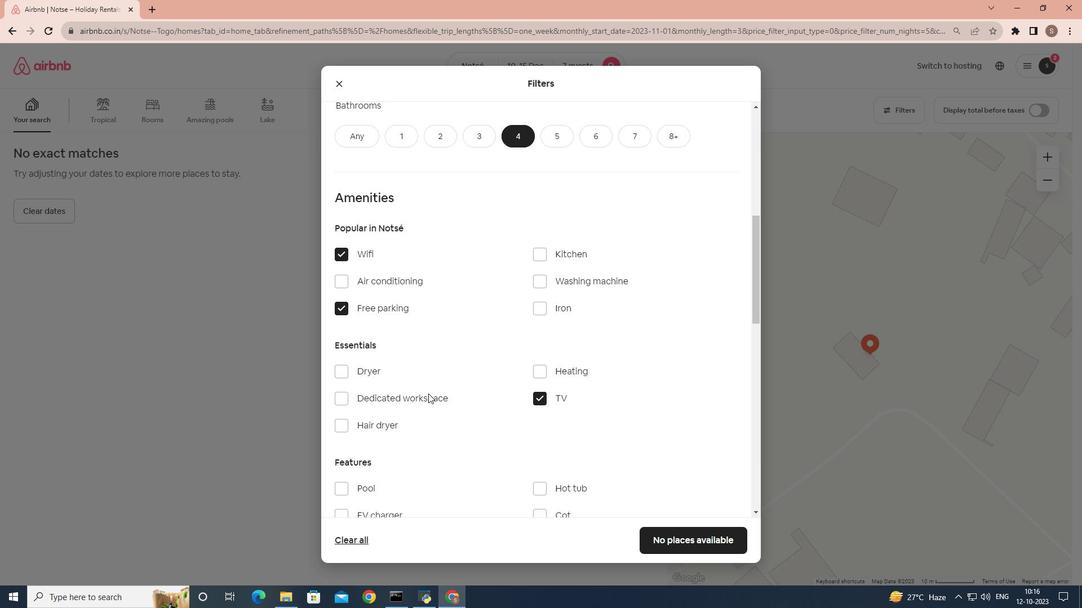 
Action: Mouse moved to (375, 425)
Screenshot: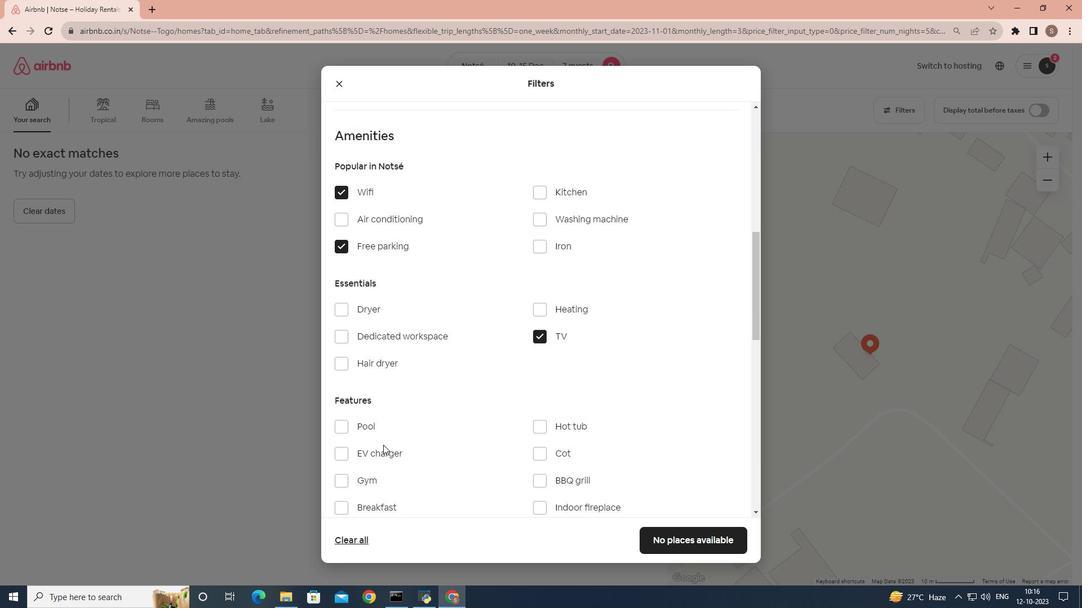 
Action: Mouse scrolled (375, 425) with delta (0, 0)
Screenshot: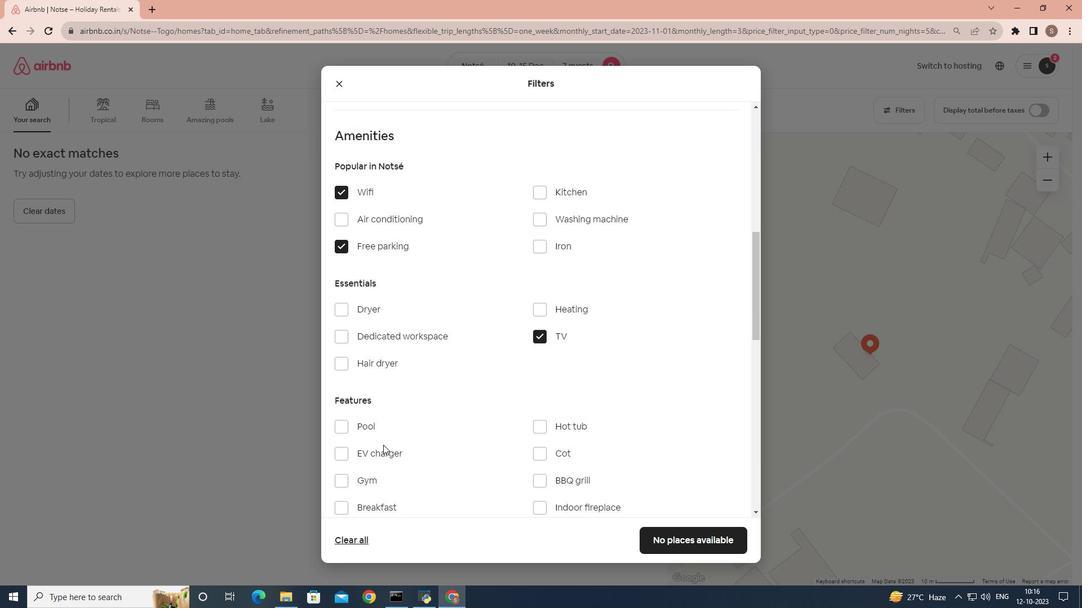 
Action: Mouse moved to (319, 419)
Screenshot: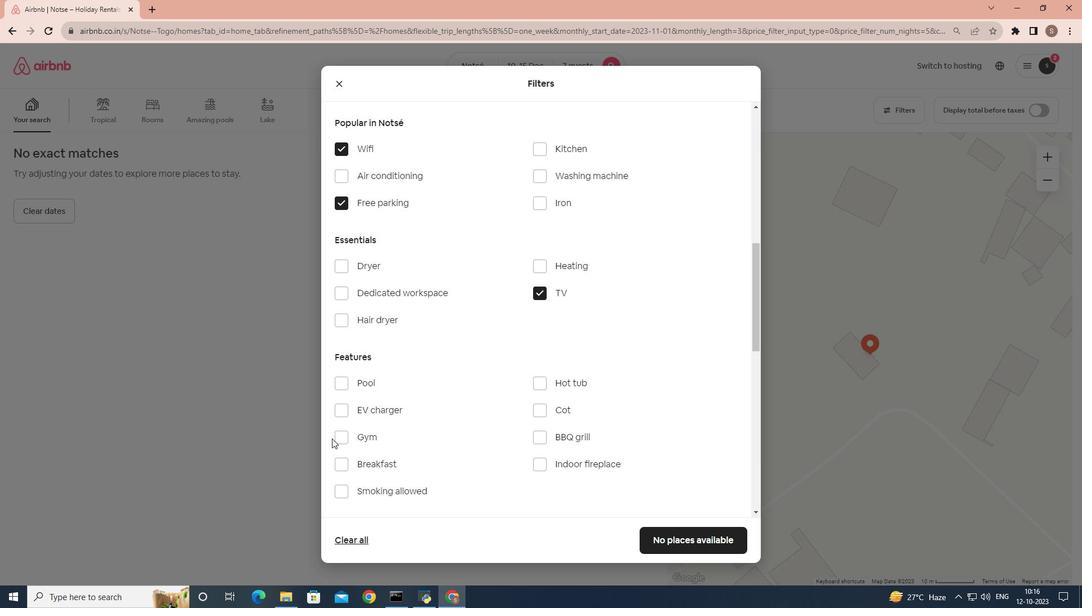 
Action: Mouse pressed left at (319, 419)
Screenshot: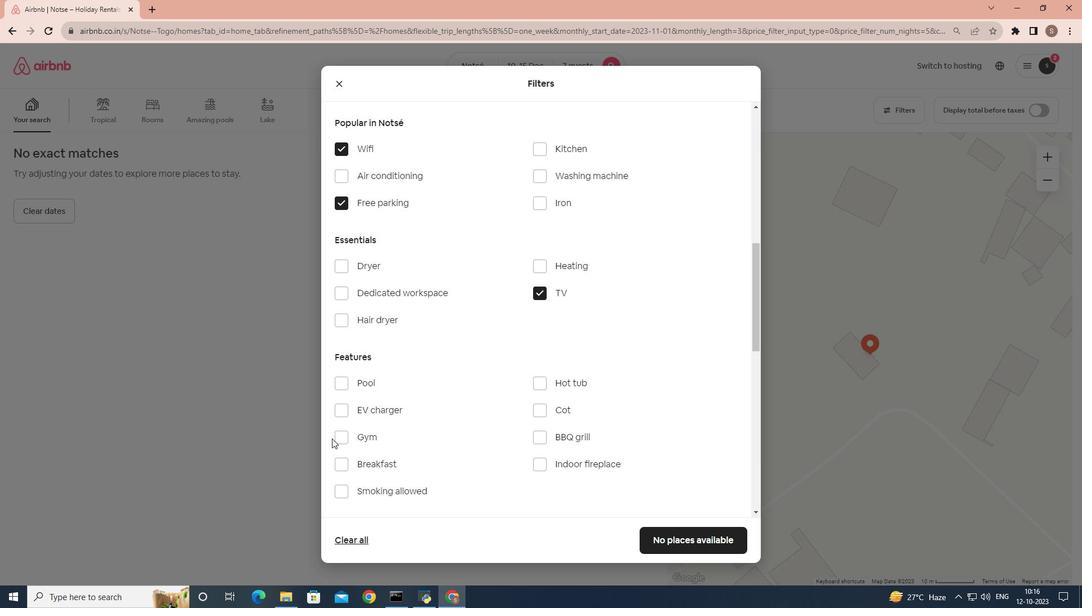 
Action: Mouse moved to (330, 415)
Screenshot: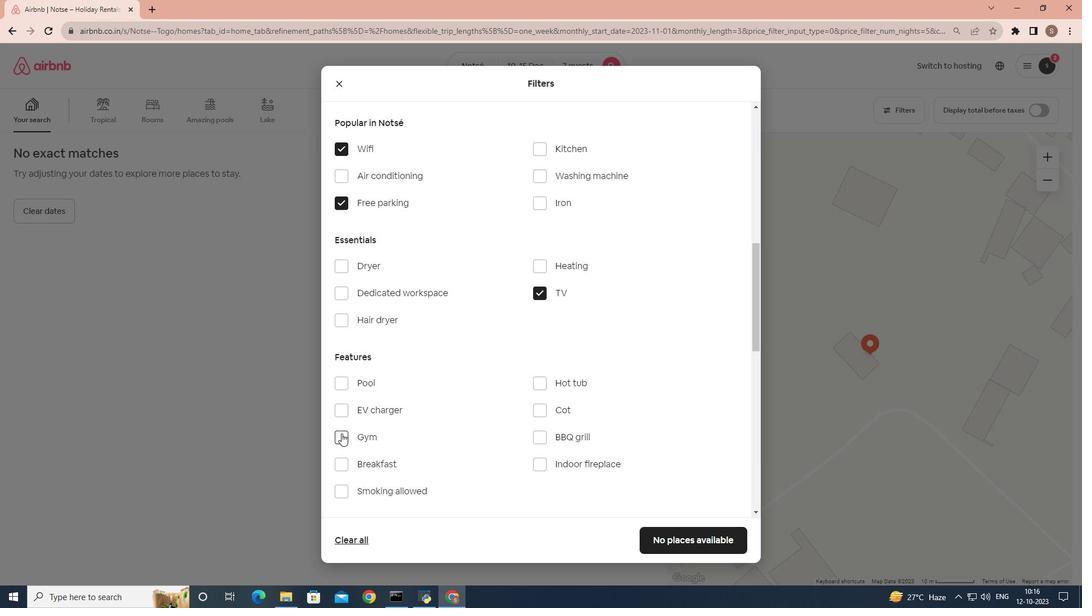 
Action: Mouse pressed left at (330, 415)
Screenshot: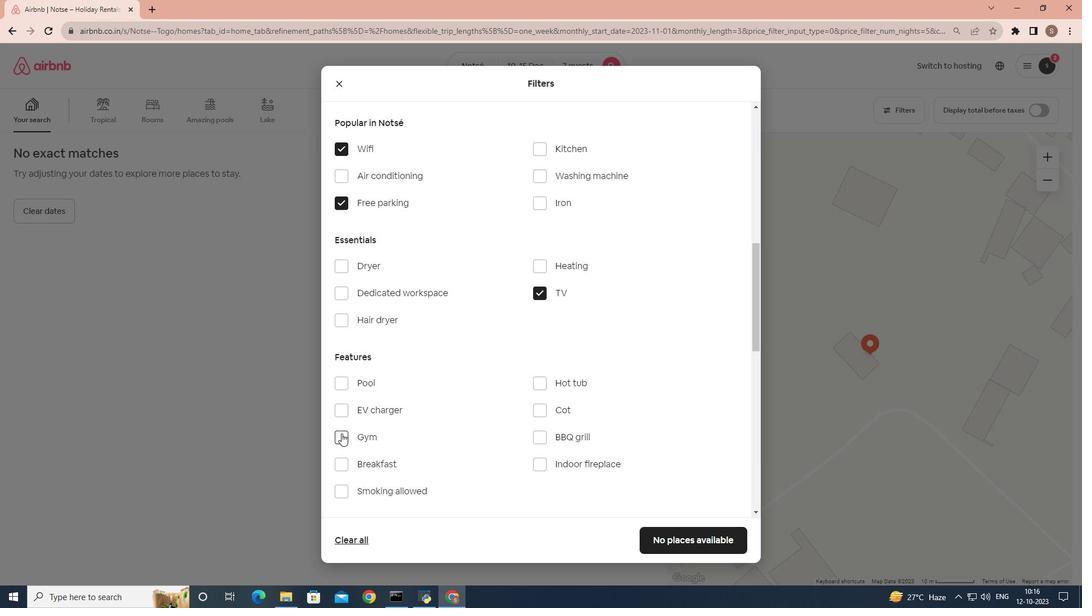 
Action: Mouse moved to (338, 416)
Screenshot: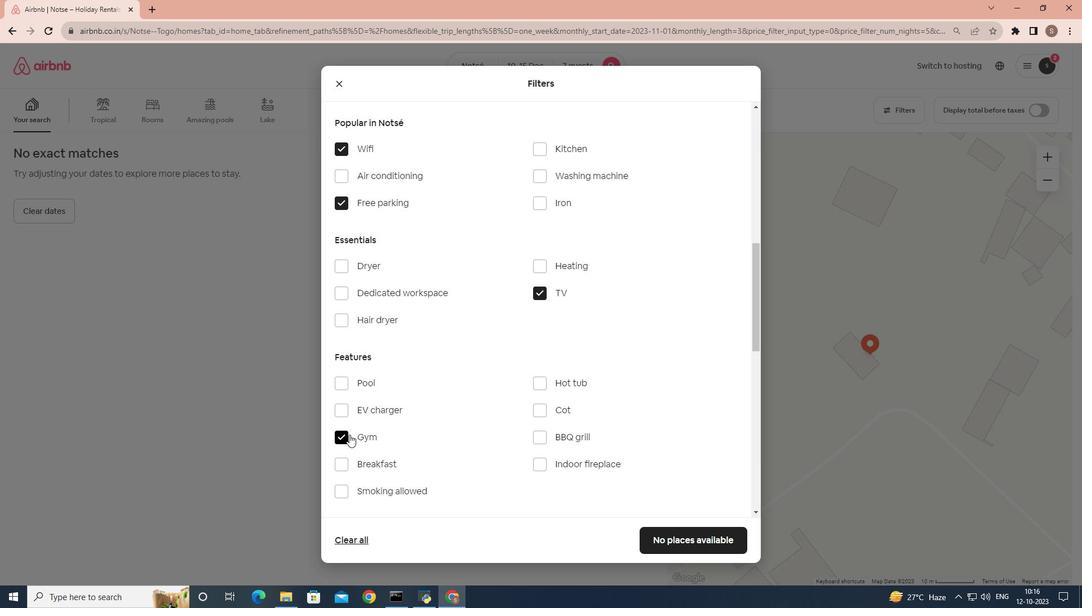 
Action: Mouse scrolled (338, 415) with delta (0, 0)
Screenshot: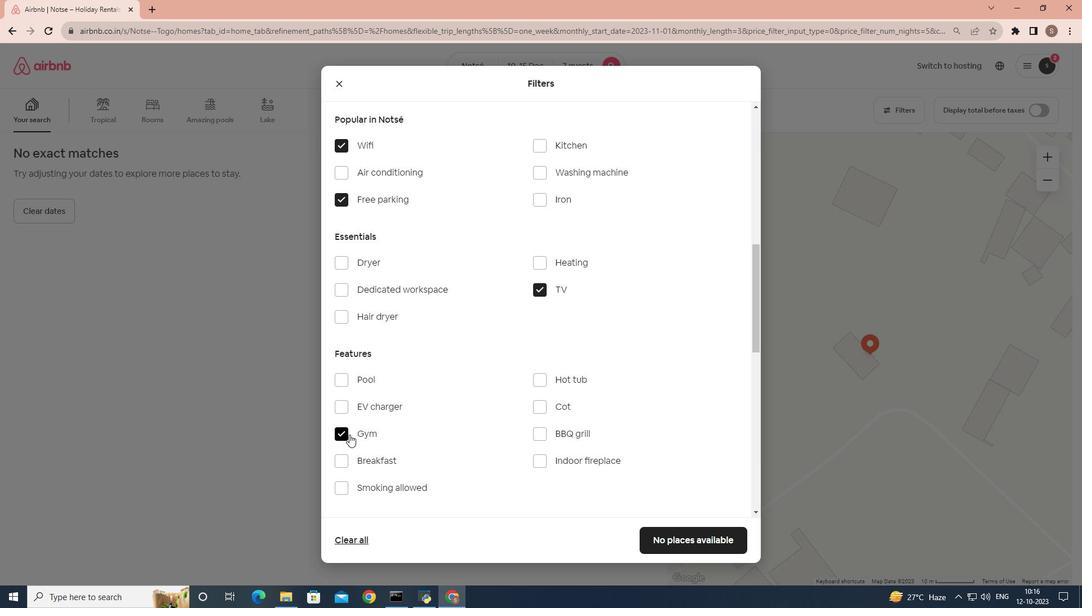
Action: Mouse moved to (331, 393)
Screenshot: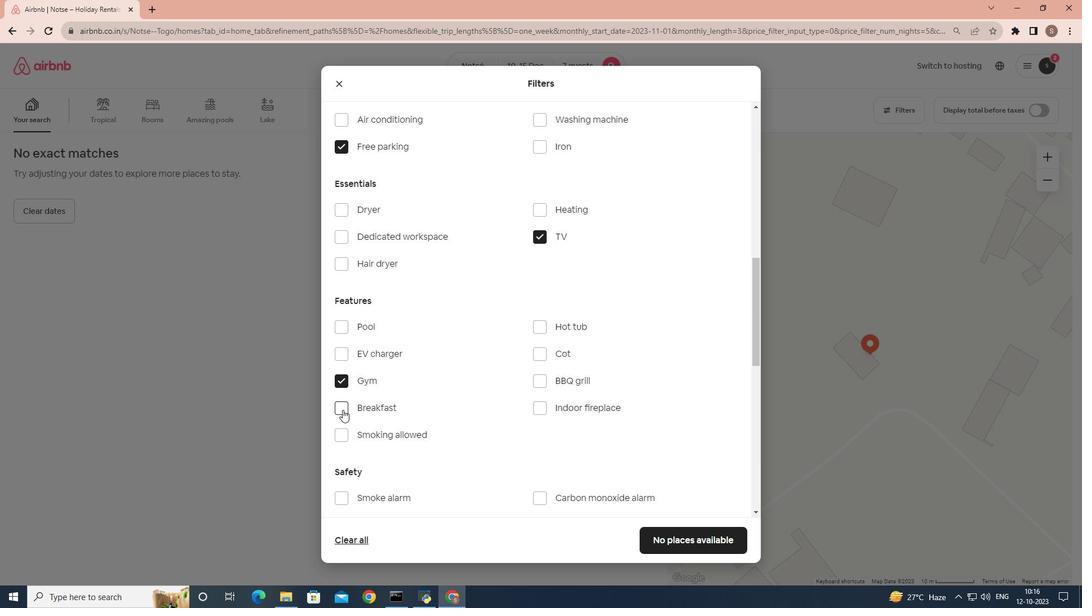 
Action: Mouse pressed left at (331, 393)
Screenshot: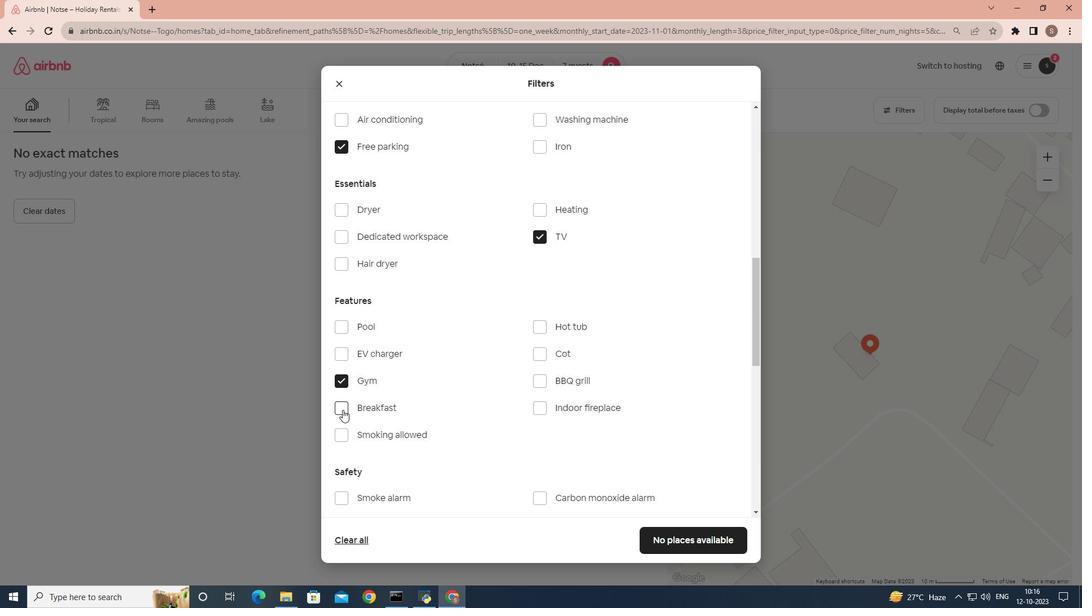 
